 Task: Create a due date automation trigger when advanced on, on the monday before a card is due add fields with custom field "Resume" cleared at 11:00 AM.
Action: Mouse moved to (1141, 335)
Screenshot: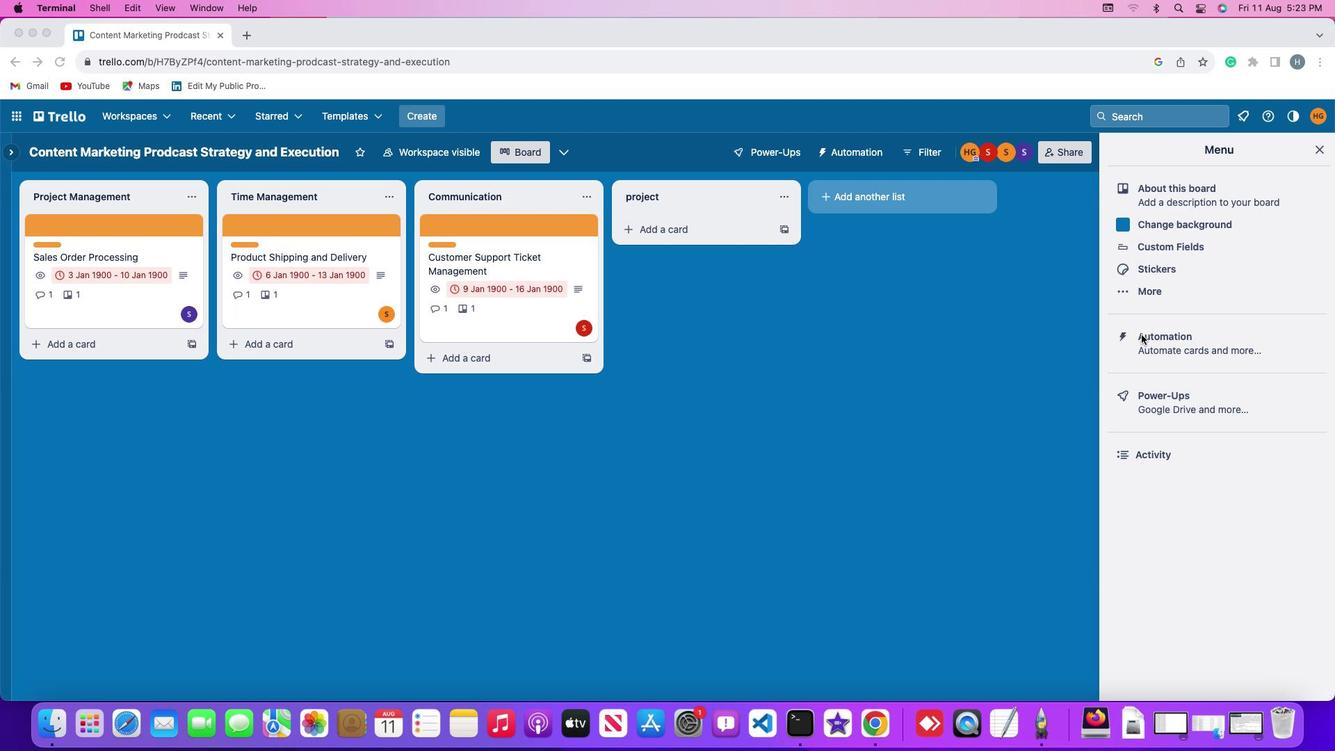 
Action: Mouse pressed left at (1141, 335)
Screenshot: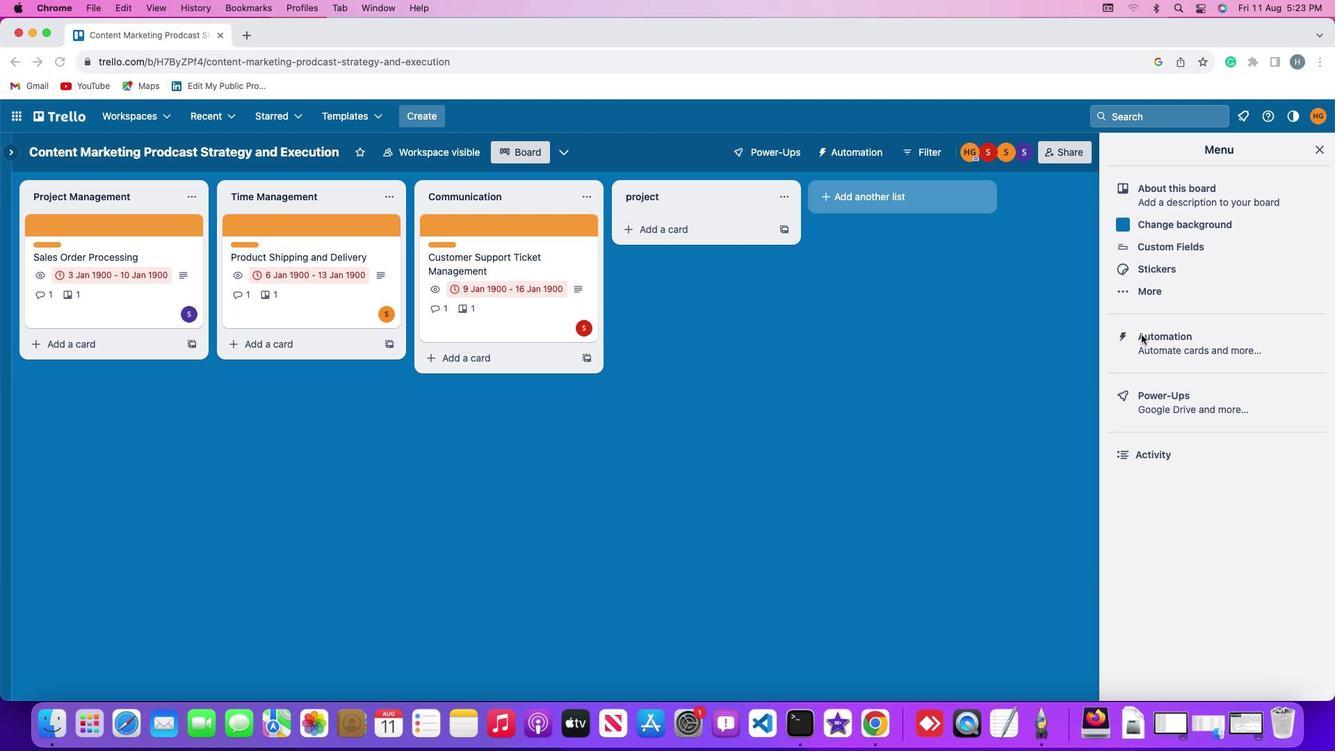 
Action: Mouse pressed left at (1141, 335)
Screenshot: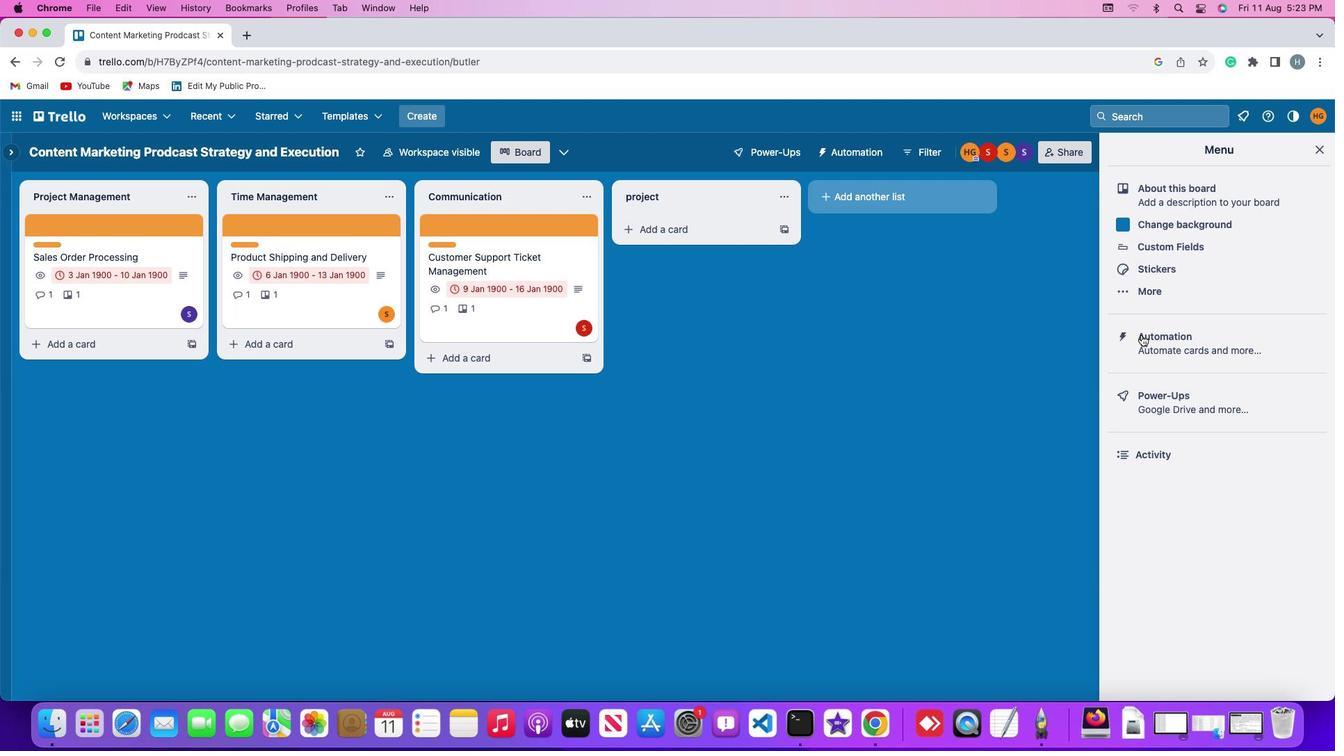 
Action: Mouse moved to (61, 334)
Screenshot: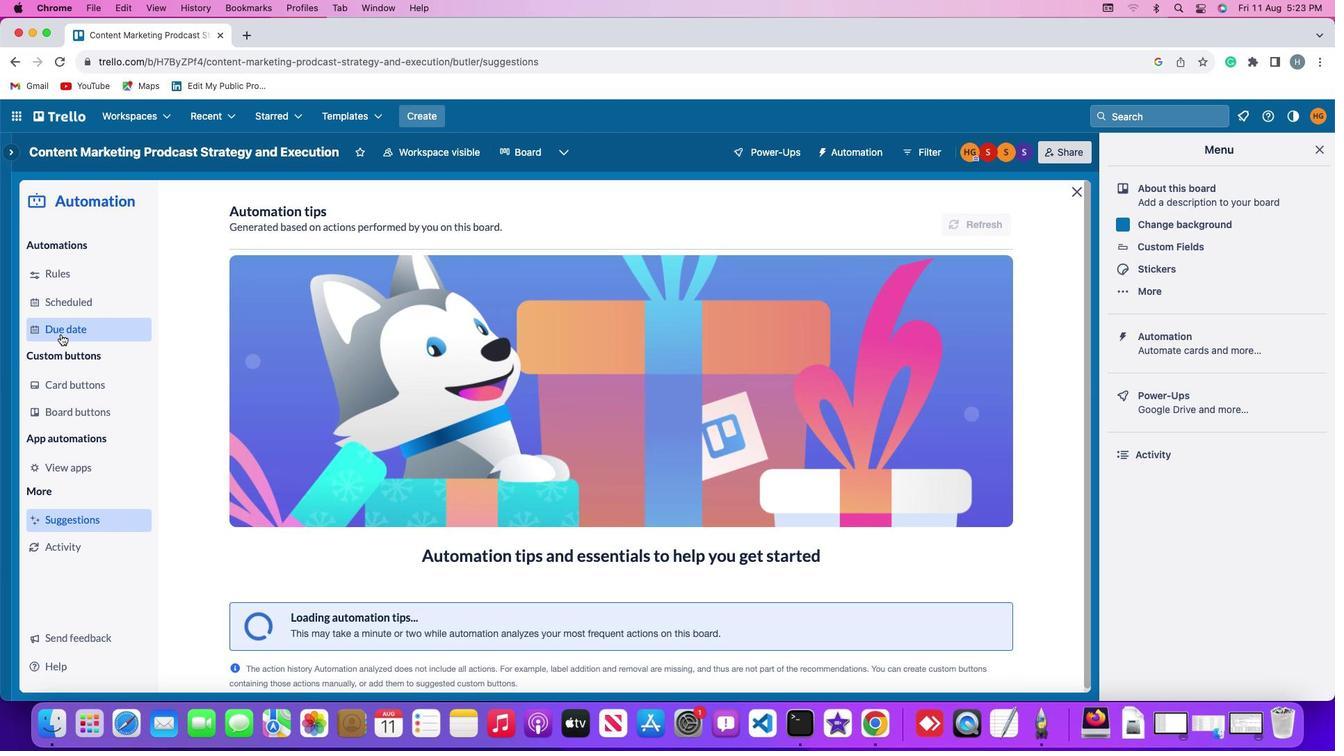 
Action: Mouse pressed left at (61, 334)
Screenshot: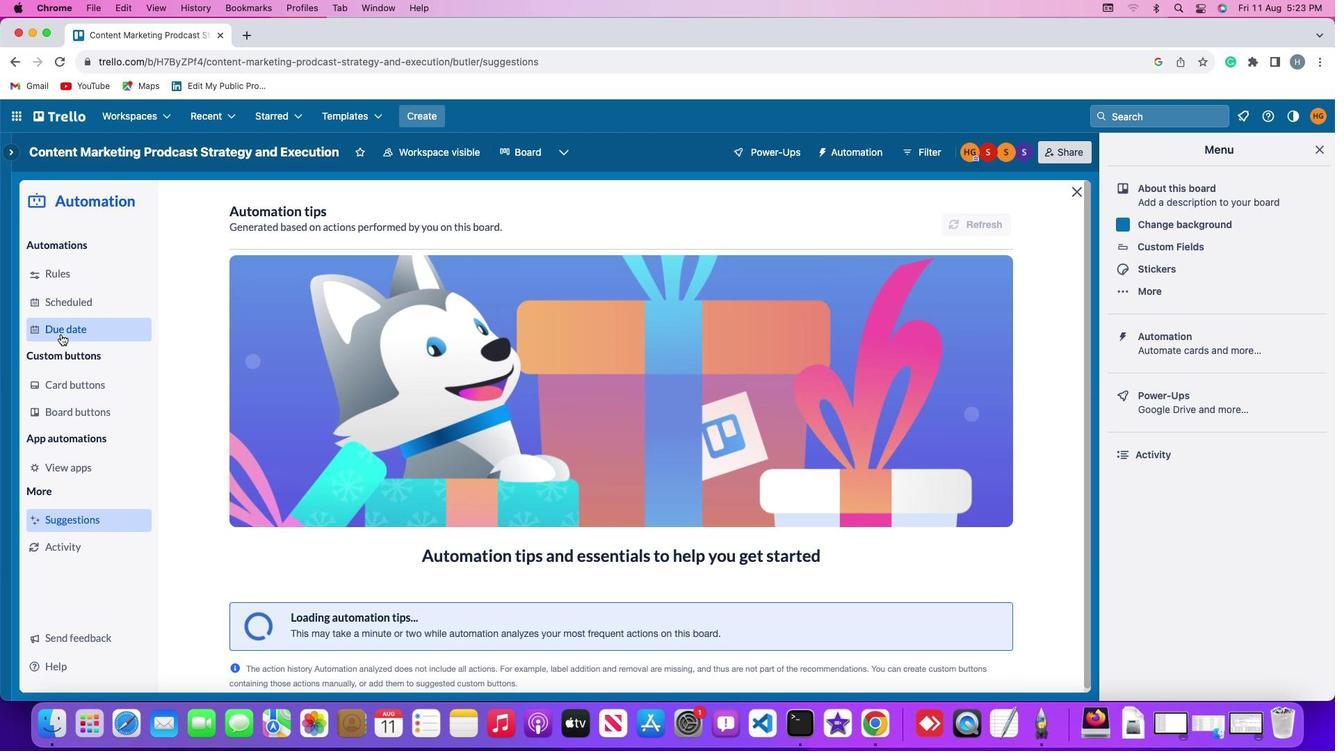 
Action: Mouse moved to (958, 212)
Screenshot: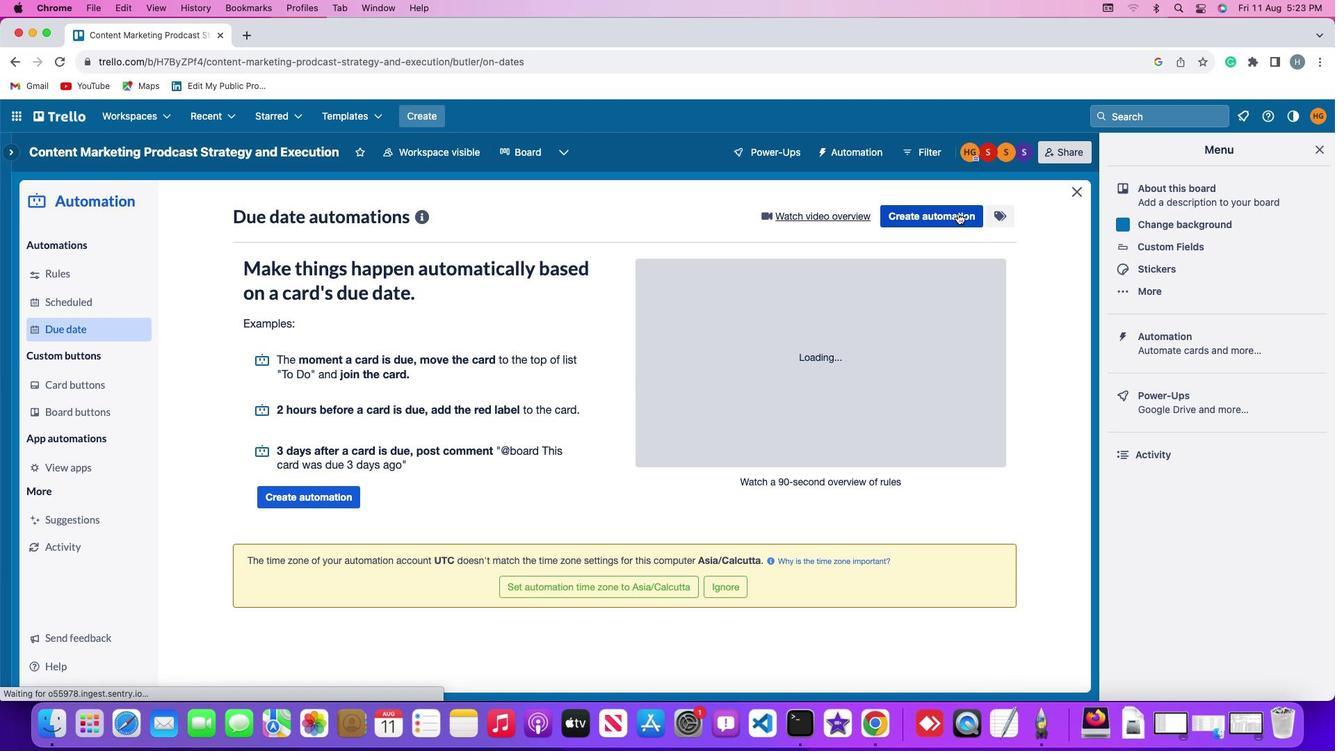 
Action: Mouse pressed left at (958, 212)
Screenshot: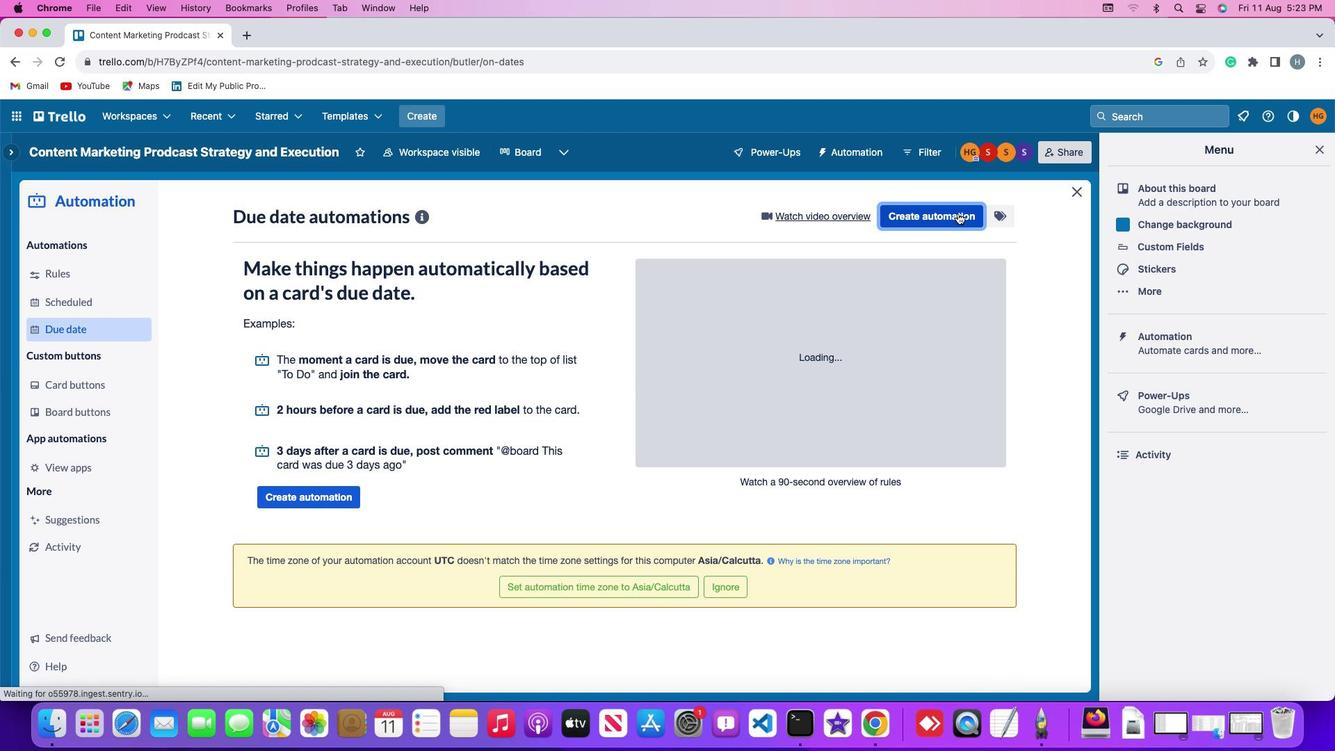 
Action: Mouse moved to (503, 352)
Screenshot: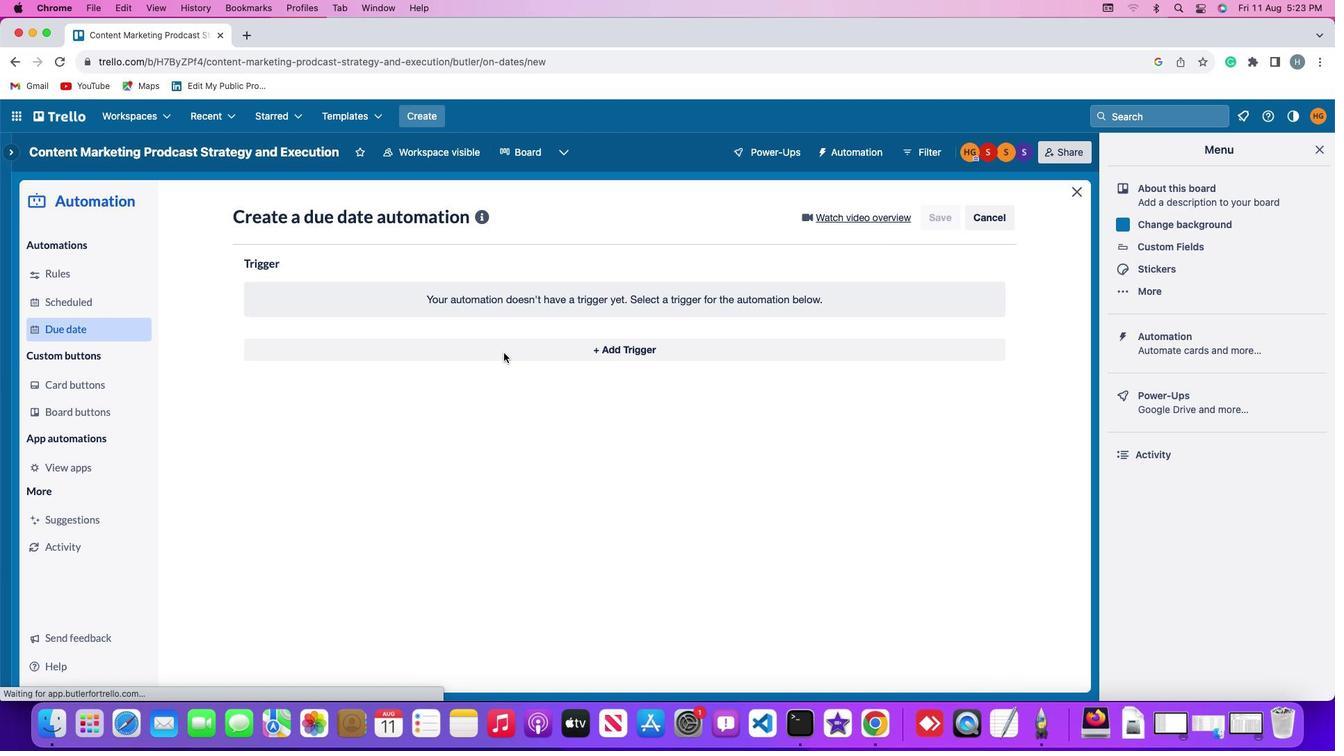 
Action: Mouse pressed left at (503, 352)
Screenshot: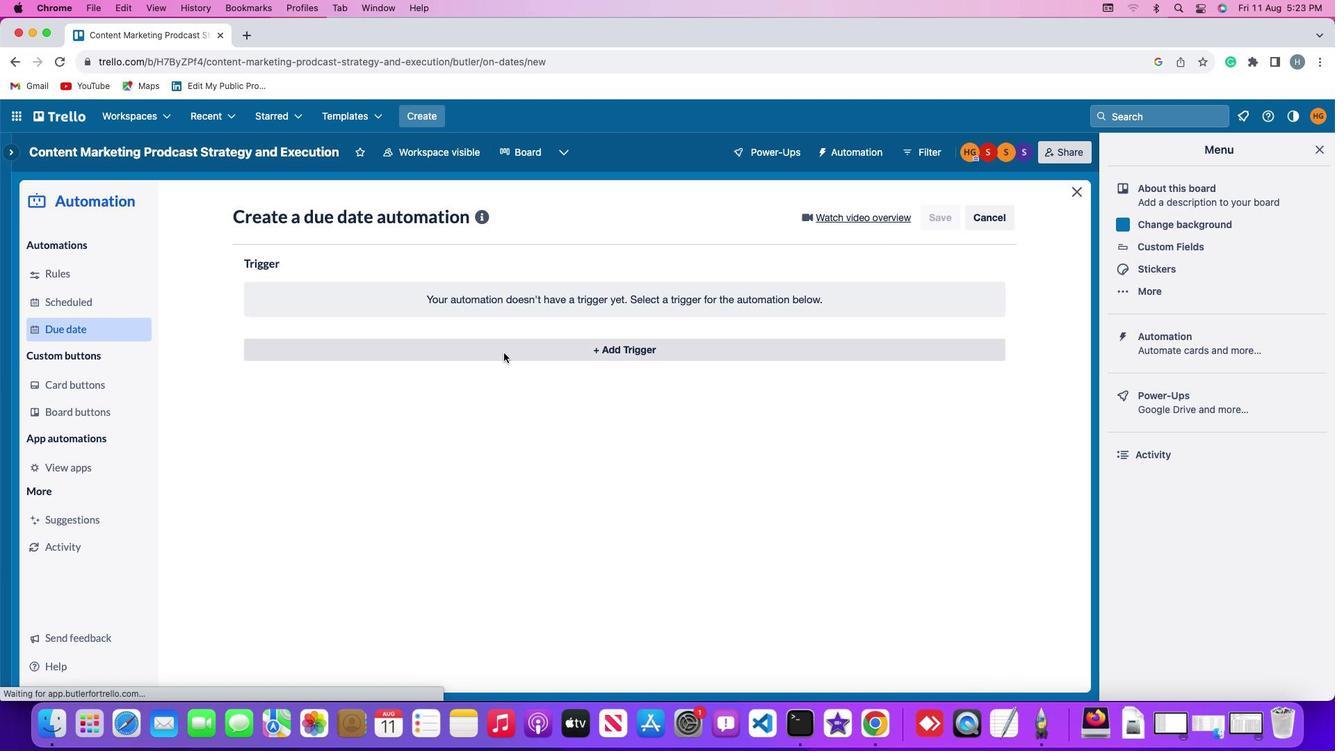 
Action: Mouse moved to (303, 613)
Screenshot: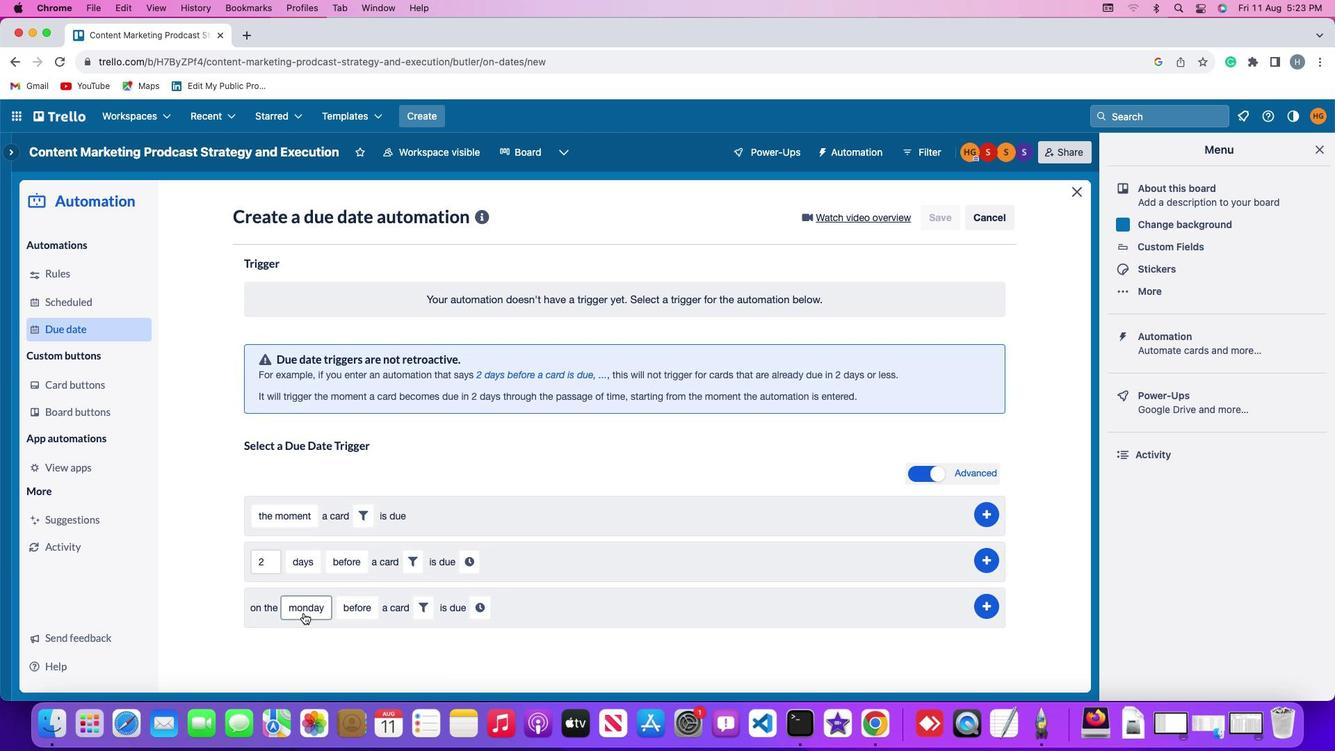 
Action: Mouse pressed left at (303, 613)
Screenshot: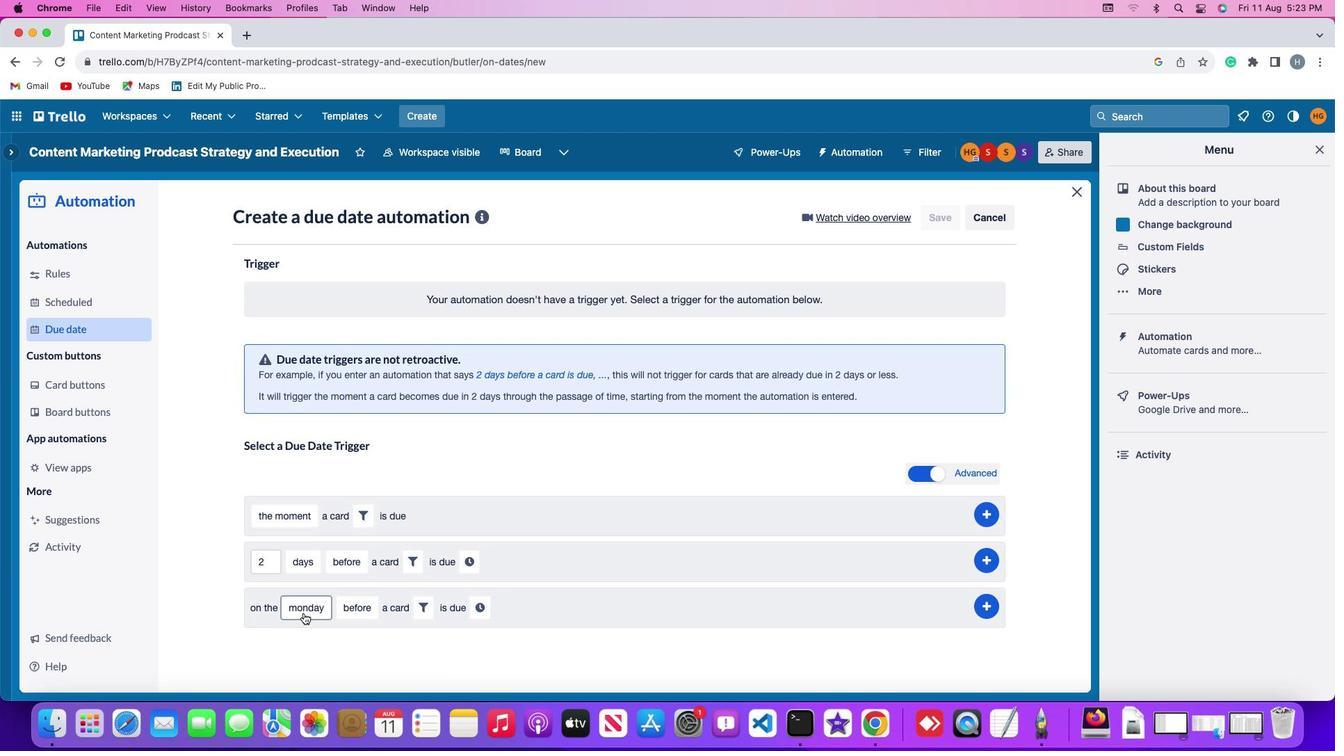 
Action: Mouse moved to (341, 412)
Screenshot: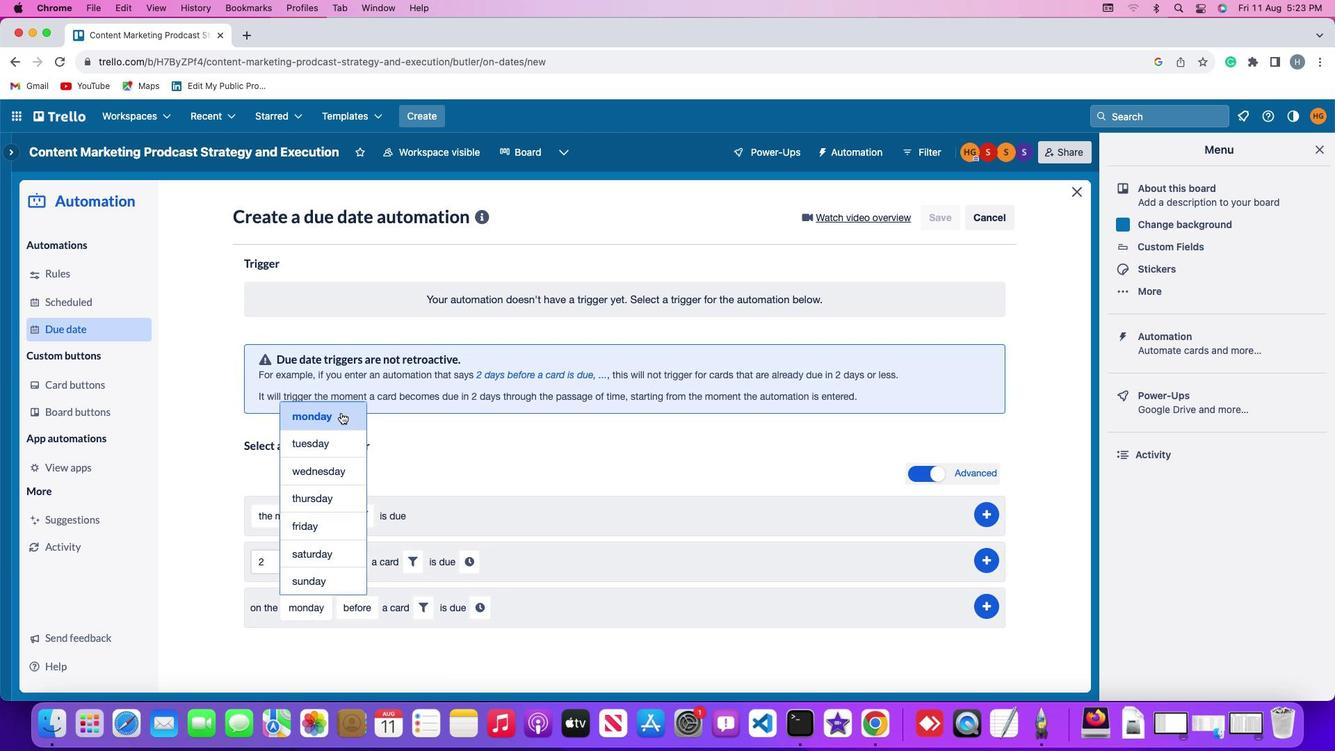 
Action: Mouse pressed left at (341, 412)
Screenshot: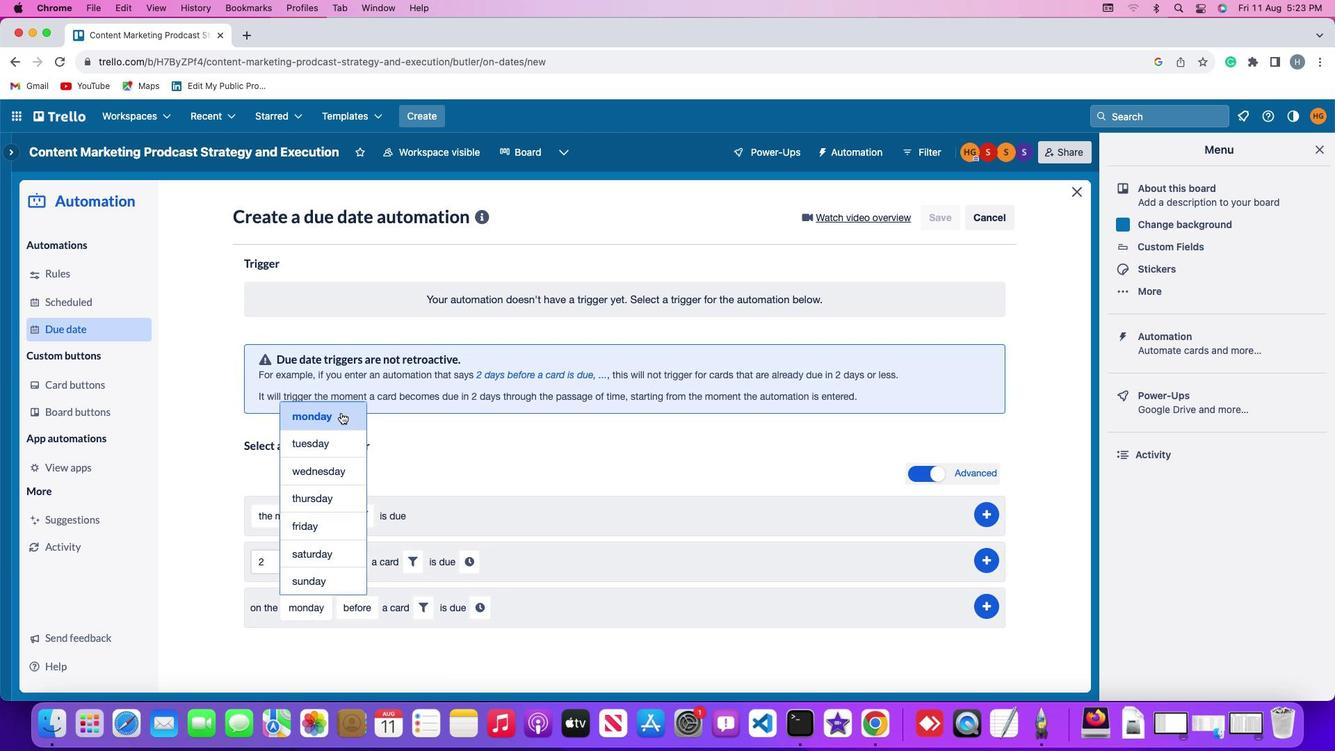 
Action: Mouse moved to (356, 607)
Screenshot: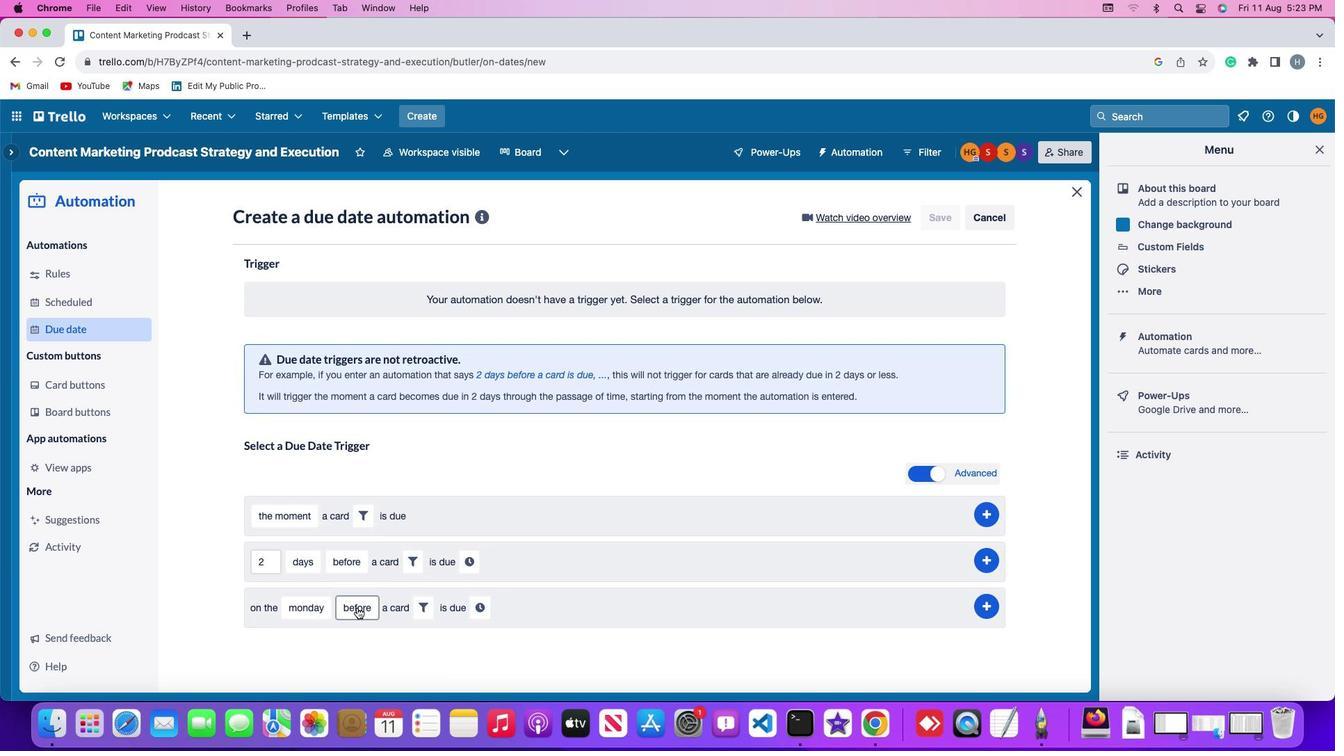 
Action: Mouse pressed left at (356, 607)
Screenshot: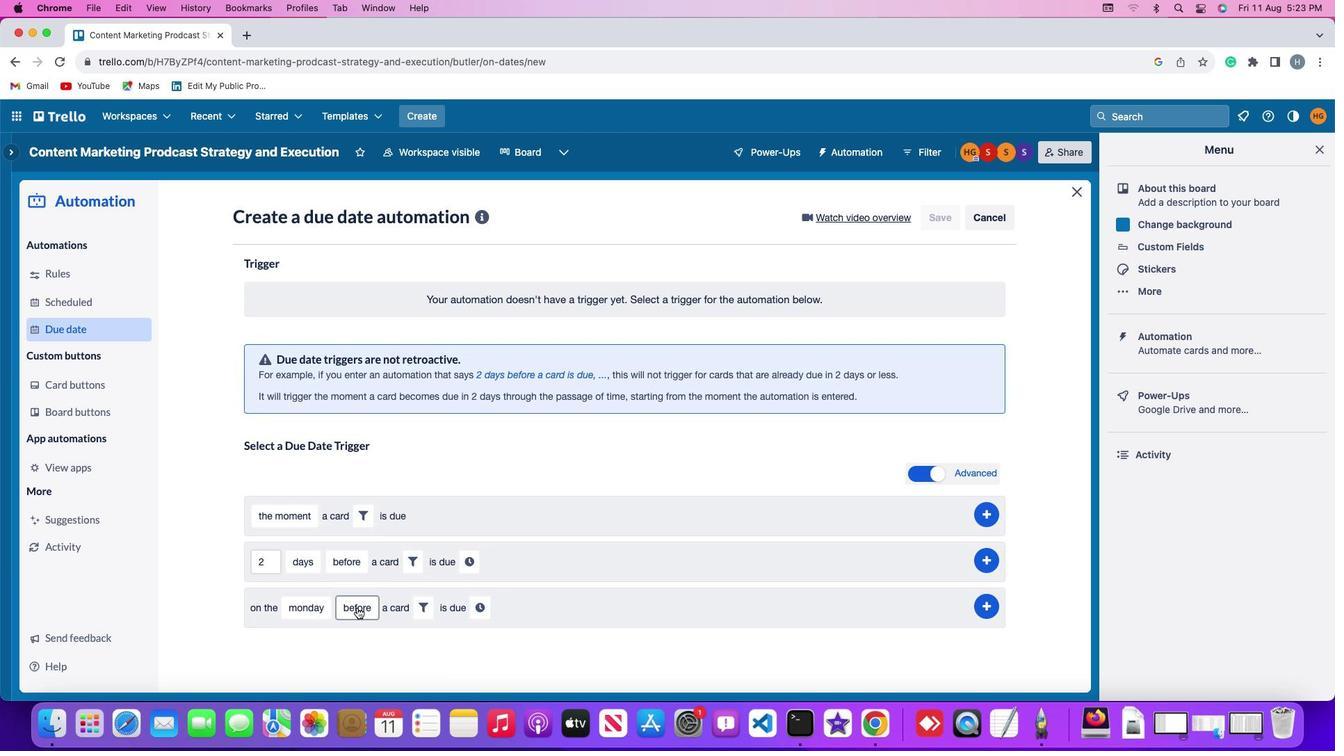
Action: Mouse moved to (374, 490)
Screenshot: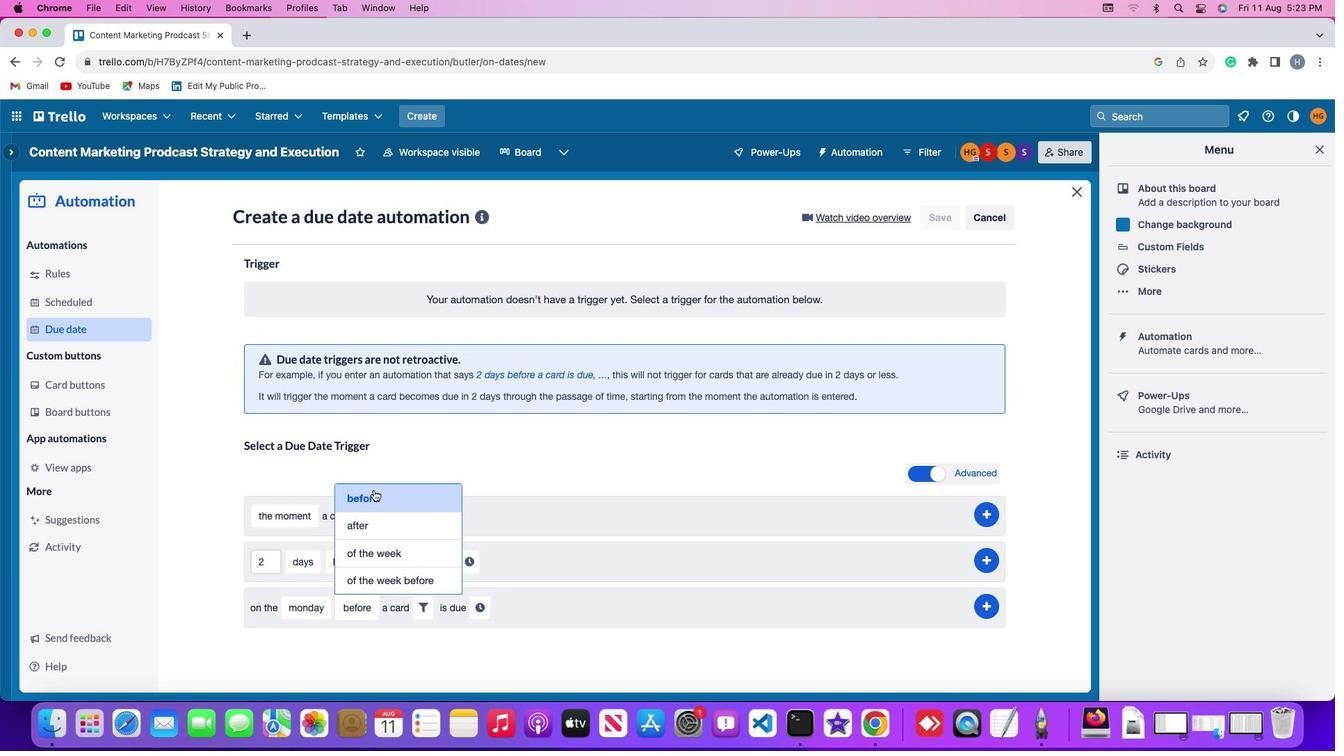 
Action: Mouse pressed left at (374, 490)
Screenshot: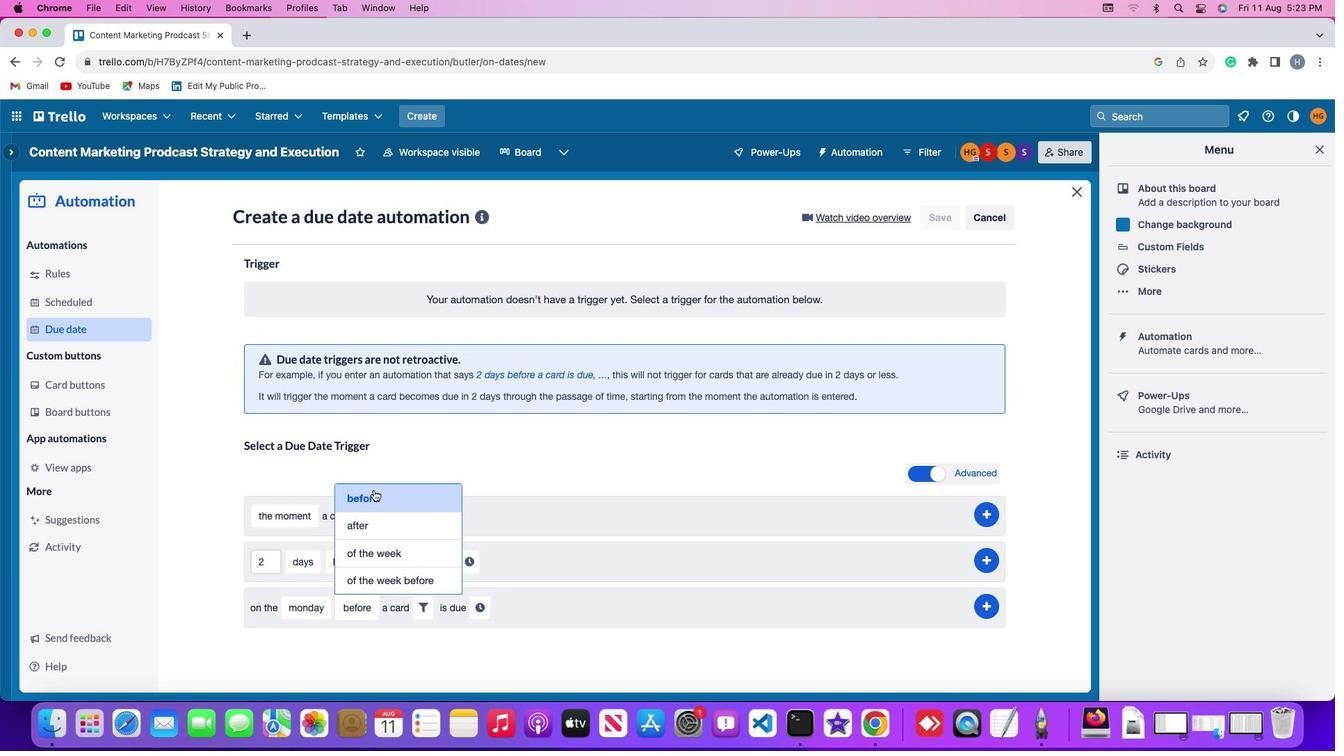 
Action: Mouse moved to (417, 602)
Screenshot: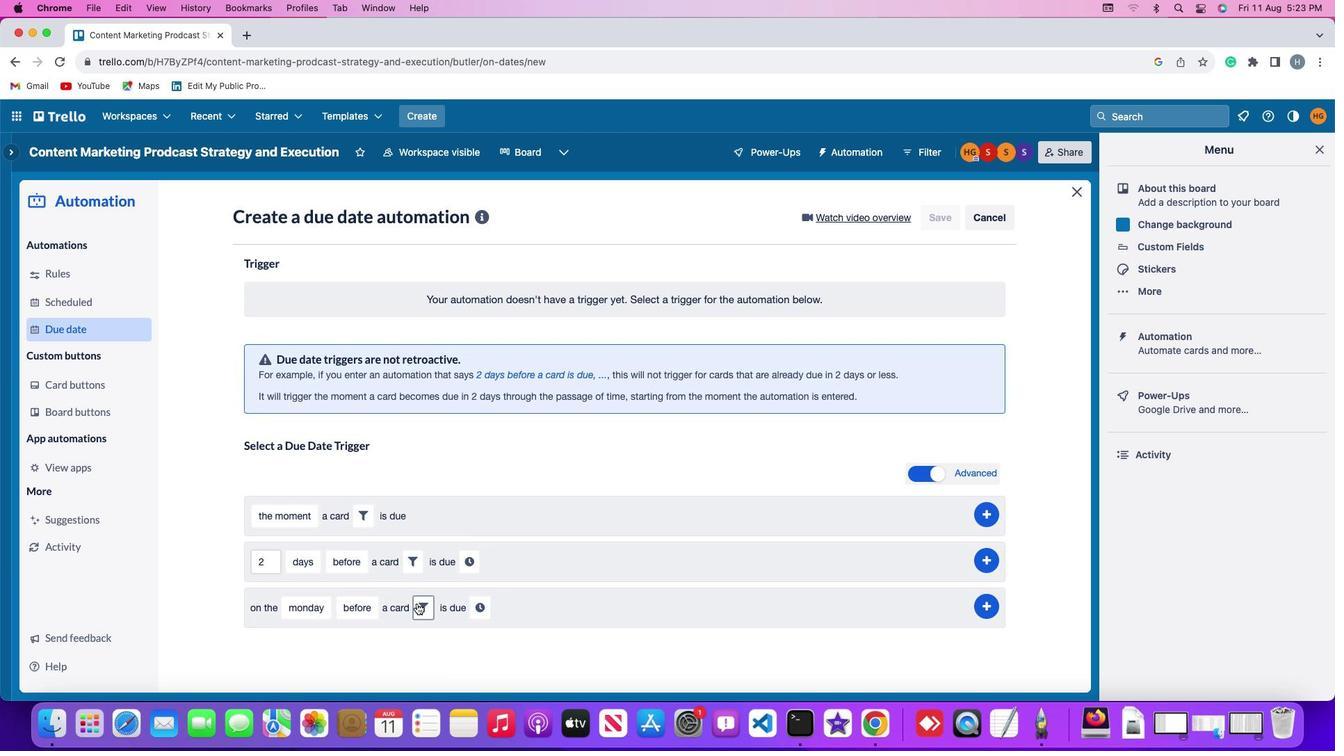 
Action: Mouse pressed left at (417, 602)
Screenshot: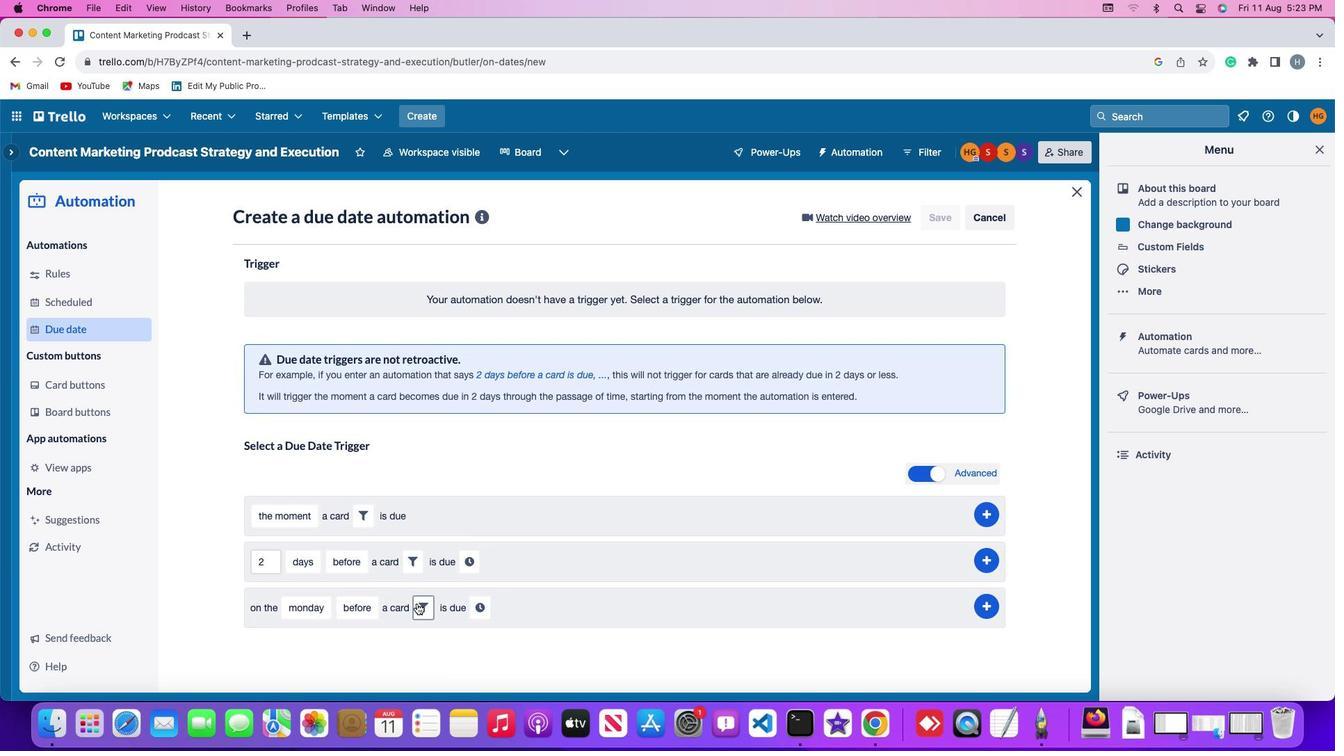 
Action: Mouse moved to (652, 651)
Screenshot: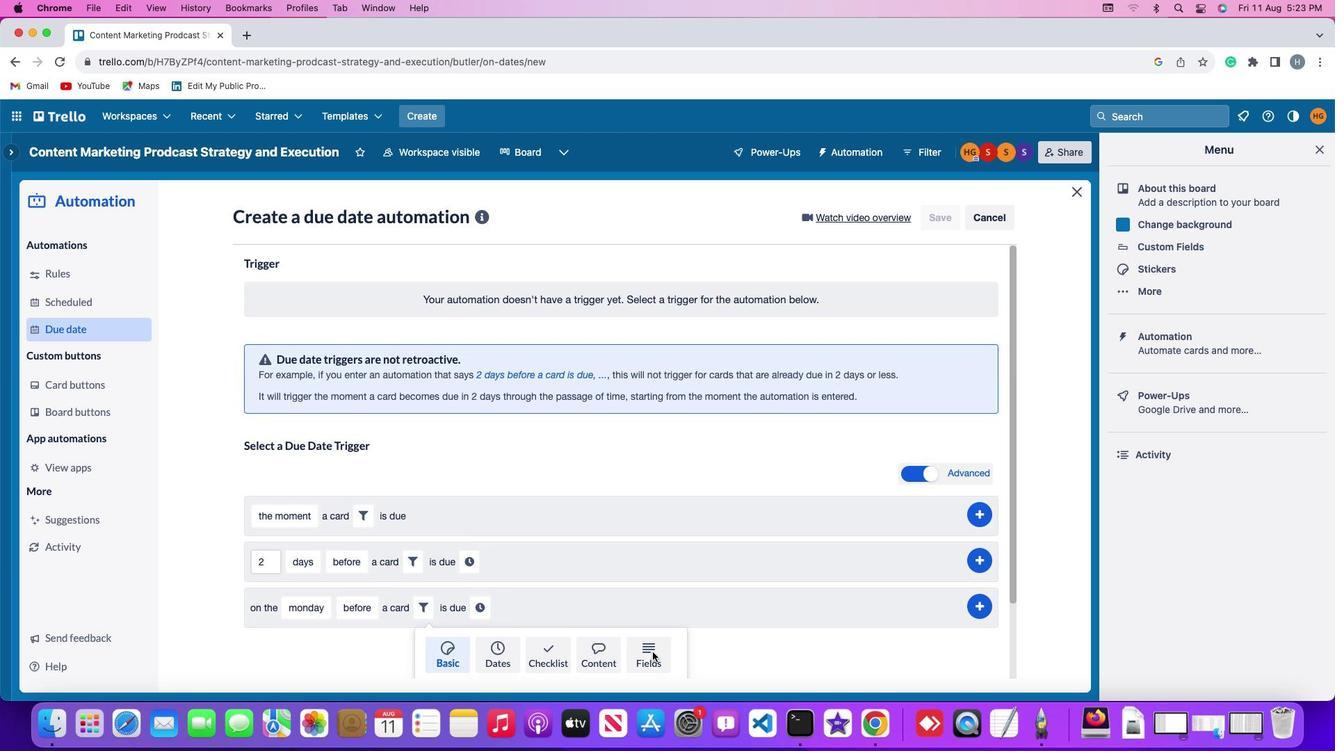 
Action: Mouse pressed left at (652, 651)
Screenshot: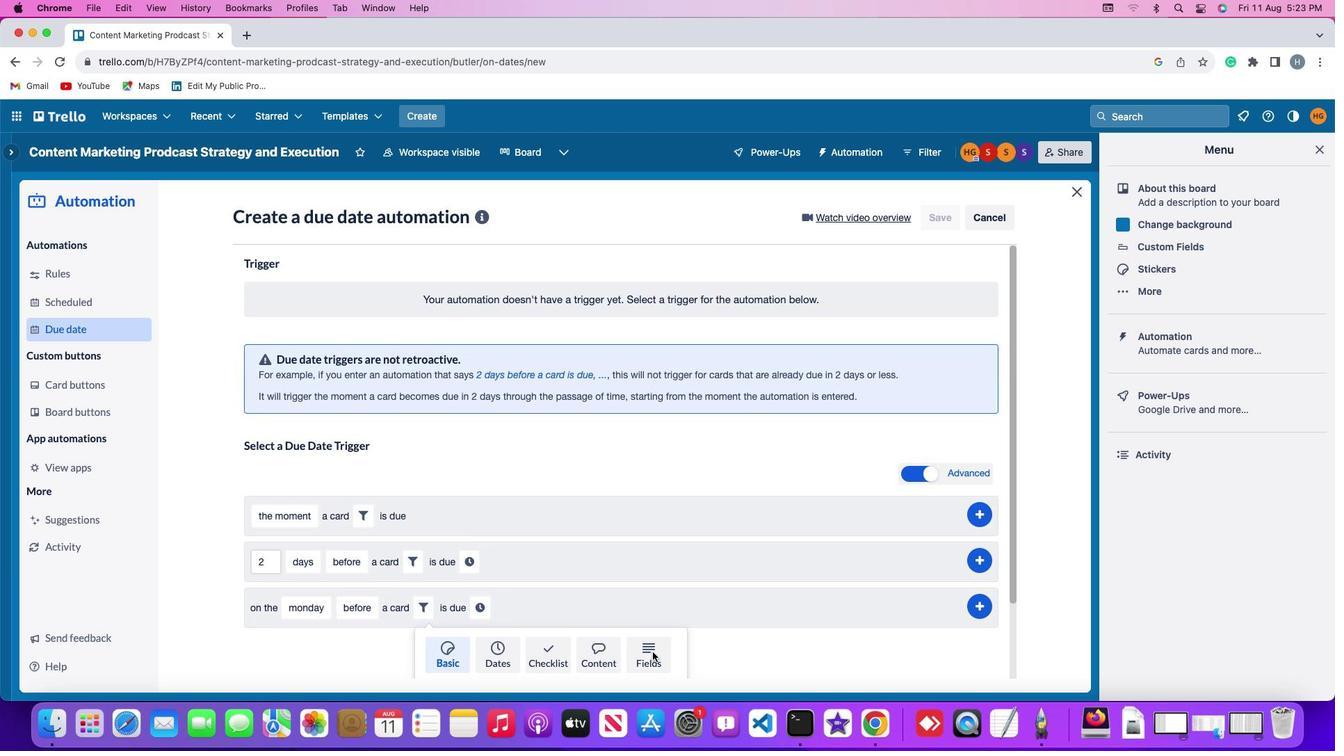 
Action: Mouse moved to (324, 639)
Screenshot: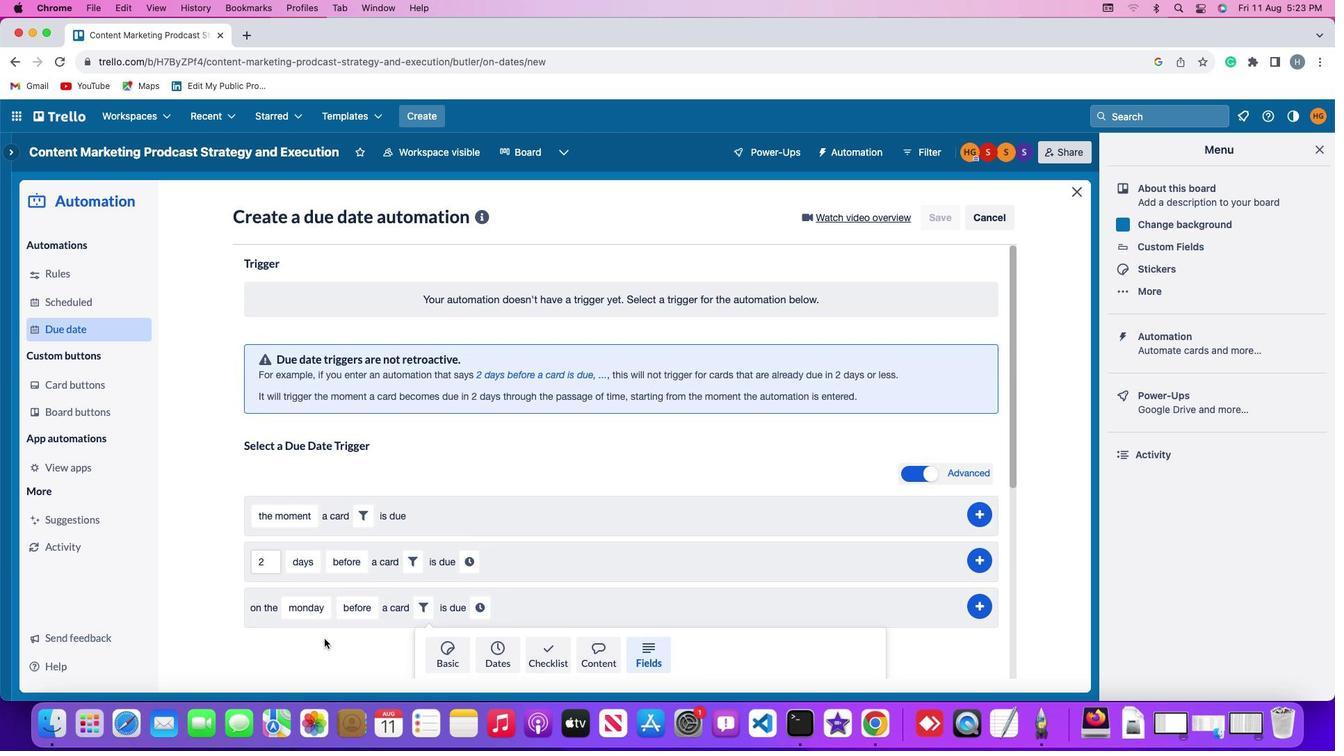 
Action: Mouse scrolled (324, 639) with delta (0, 0)
Screenshot: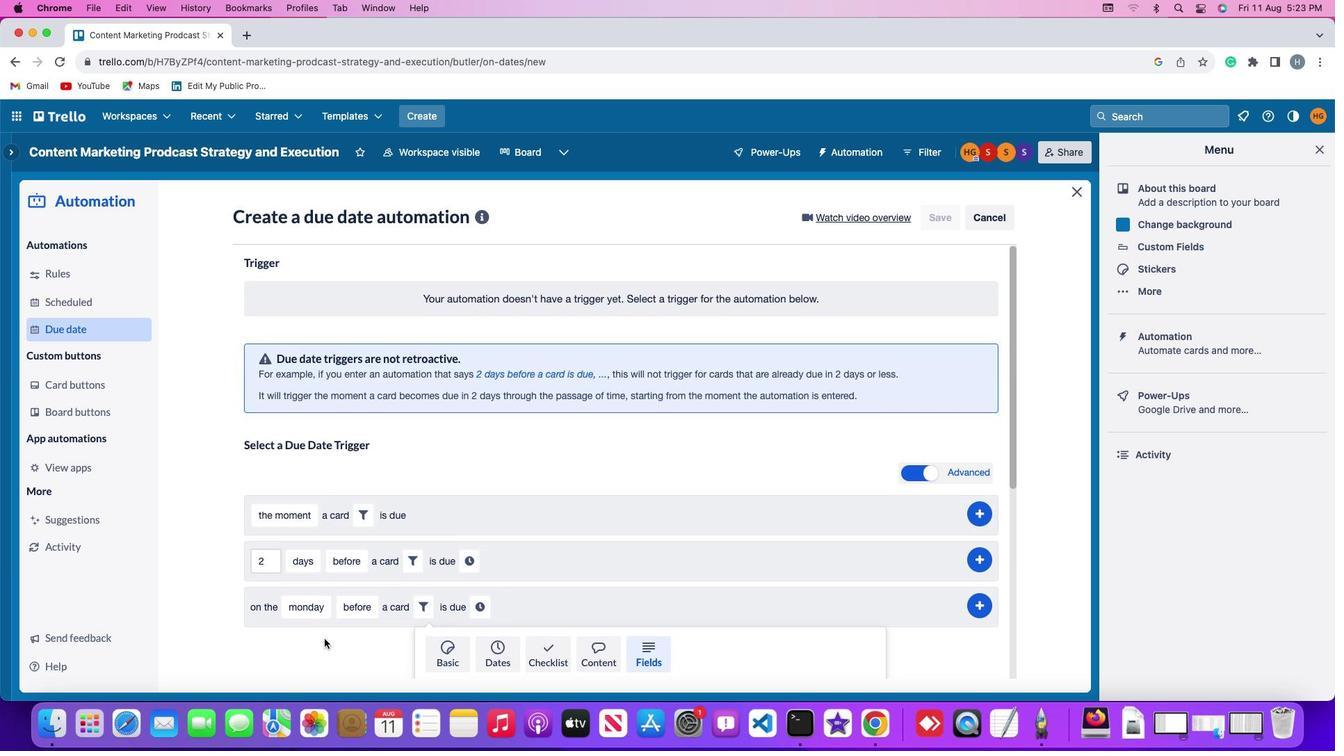 
Action: Mouse scrolled (324, 639) with delta (0, 0)
Screenshot: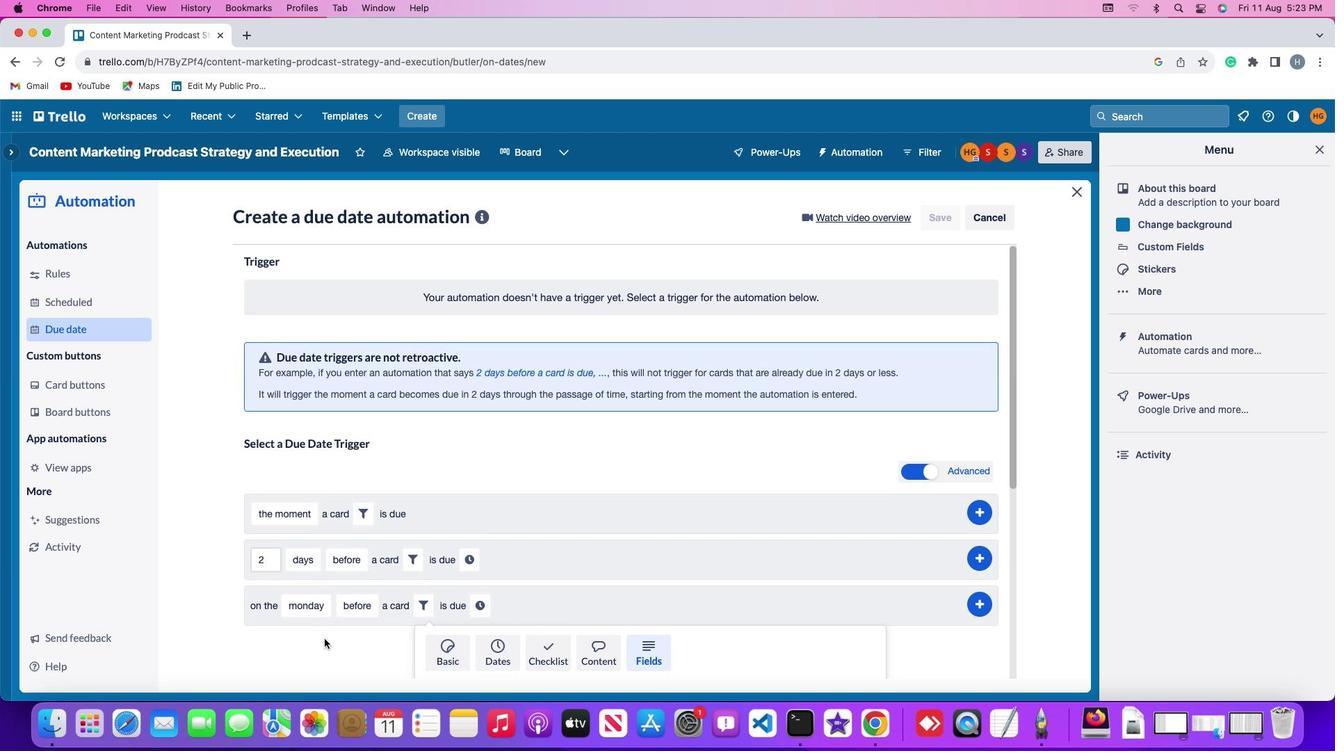 
Action: Mouse scrolled (324, 639) with delta (0, -2)
Screenshot: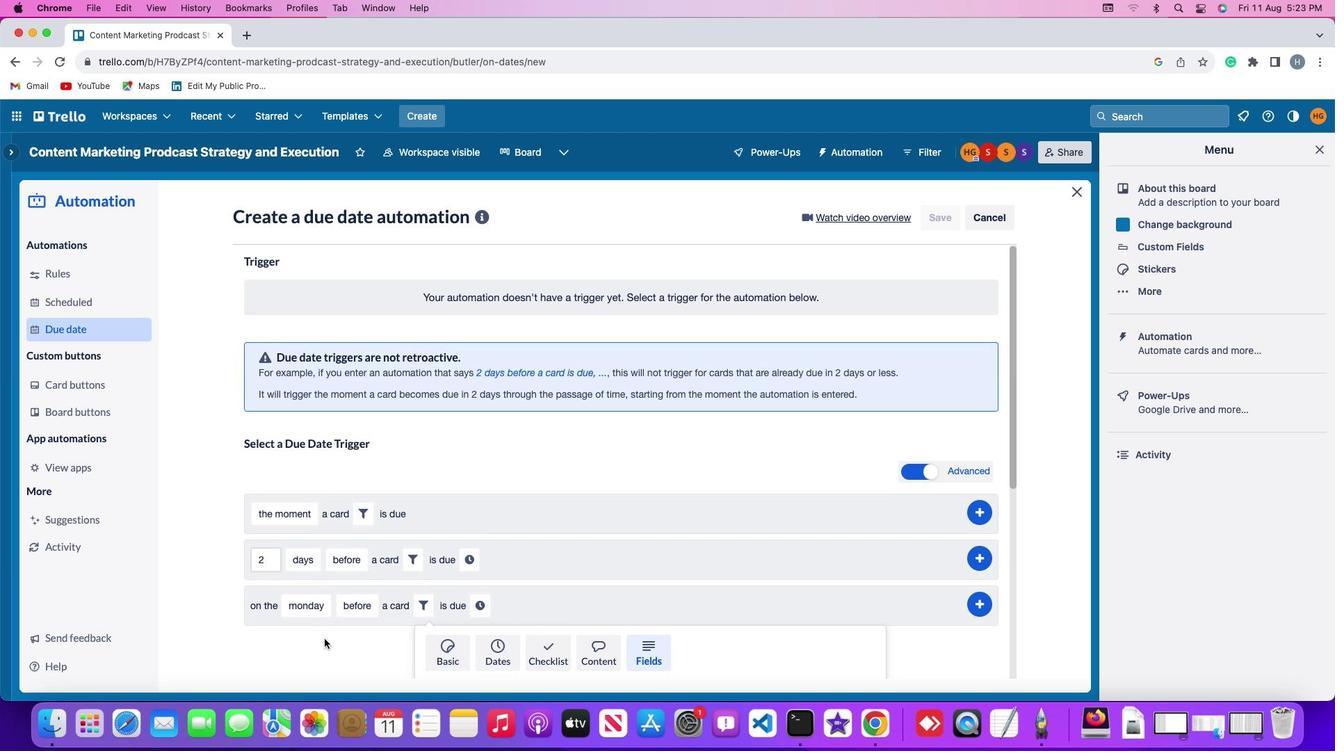 
Action: Mouse scrolled (324, 639) with delta (0, -2)
Screenshot: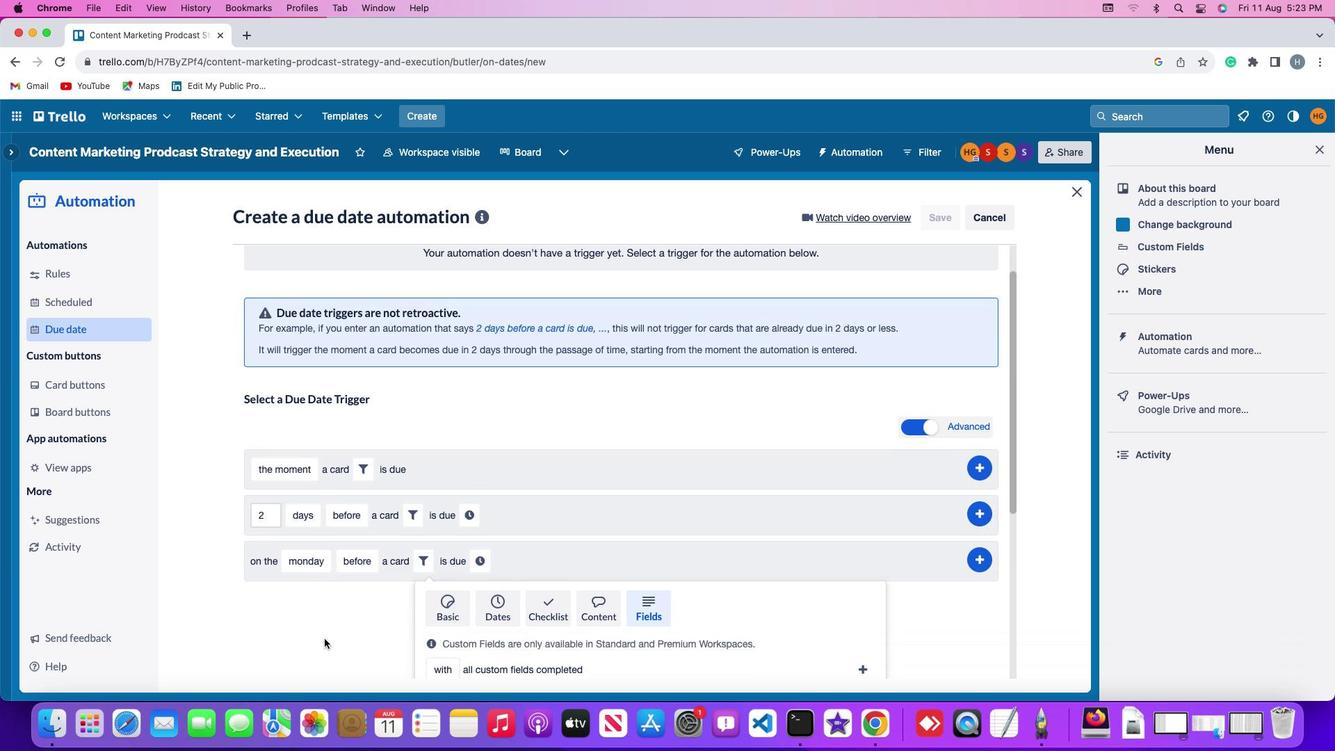 
Action: Mouse moved to (325, 638)
Screenshot: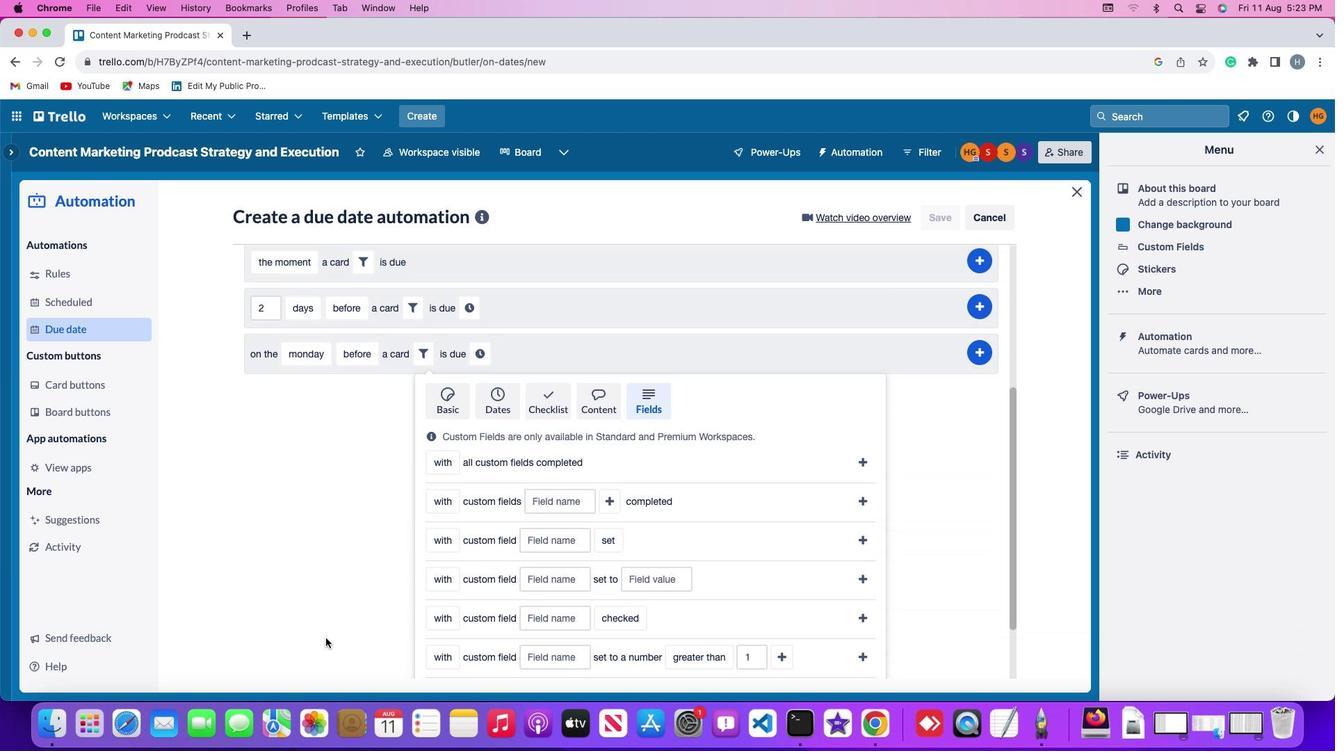 
Action: Mouse scrolled (325, 638) with delta (0, 0)
Screenshot: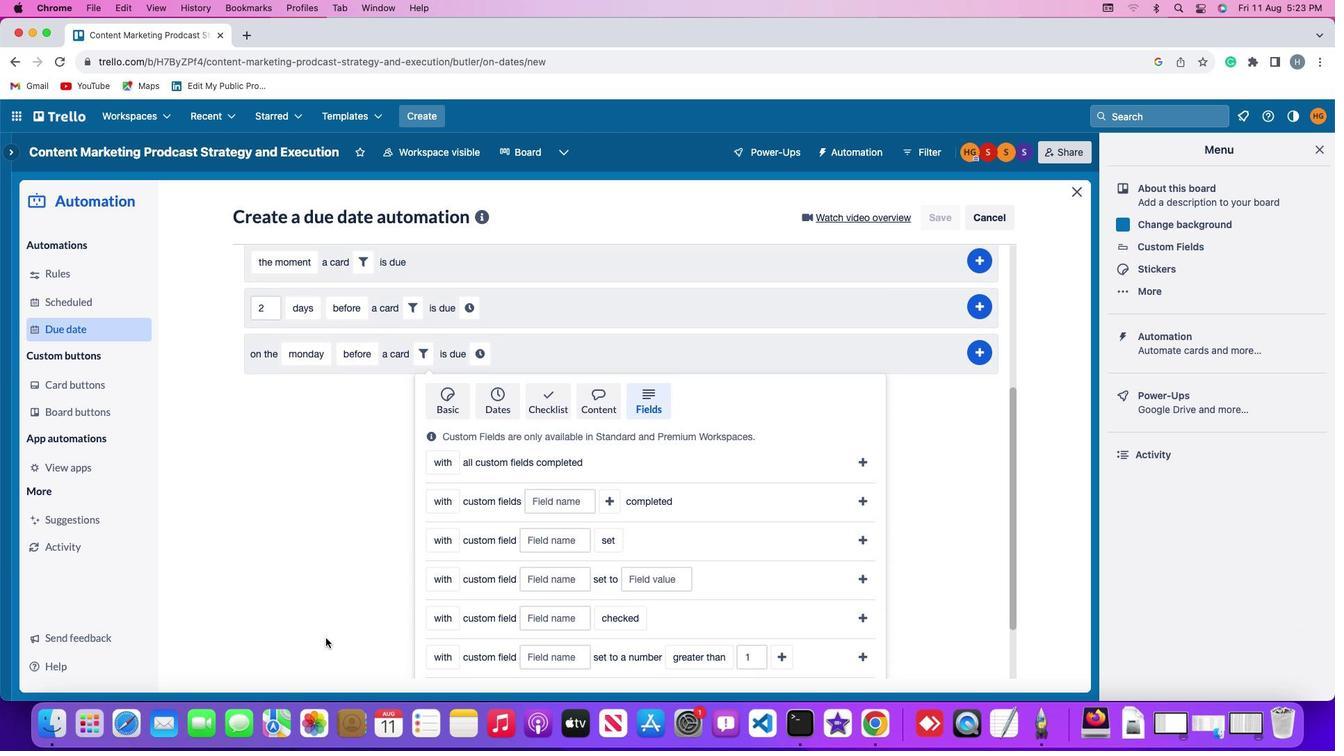 
Action: Mouse scrolled (325, 638) with delta (0, 0)
Screenshot: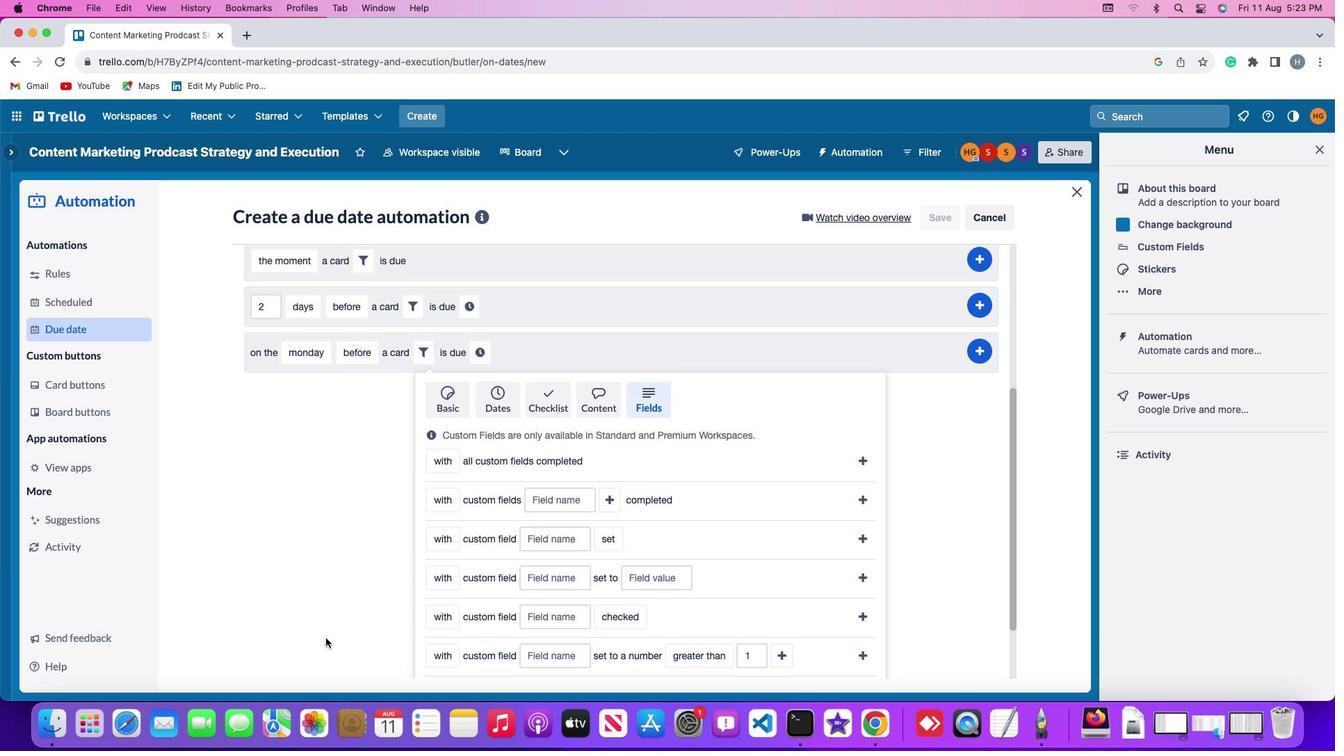 
Action: Mouse moved to (443, 512)
Screenshot: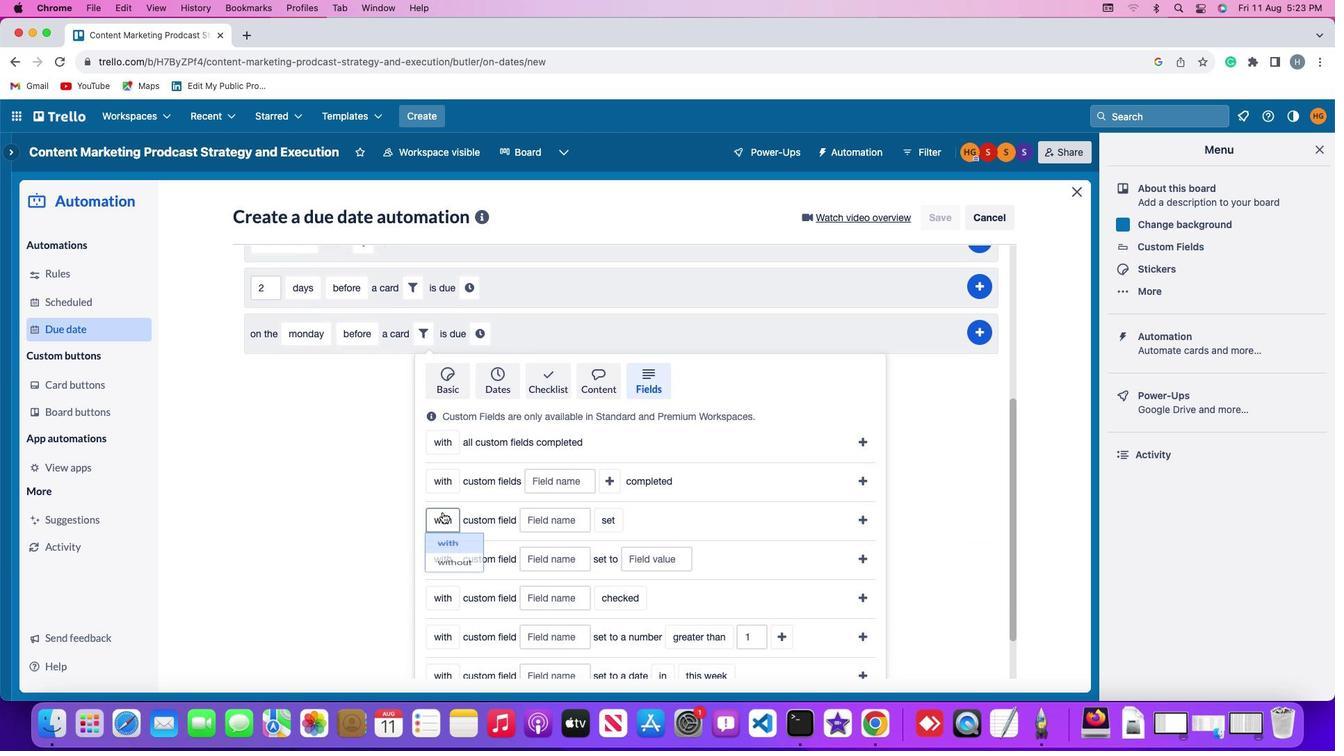 
Action: Mouse pressed left at (443, 512)
Screenshot: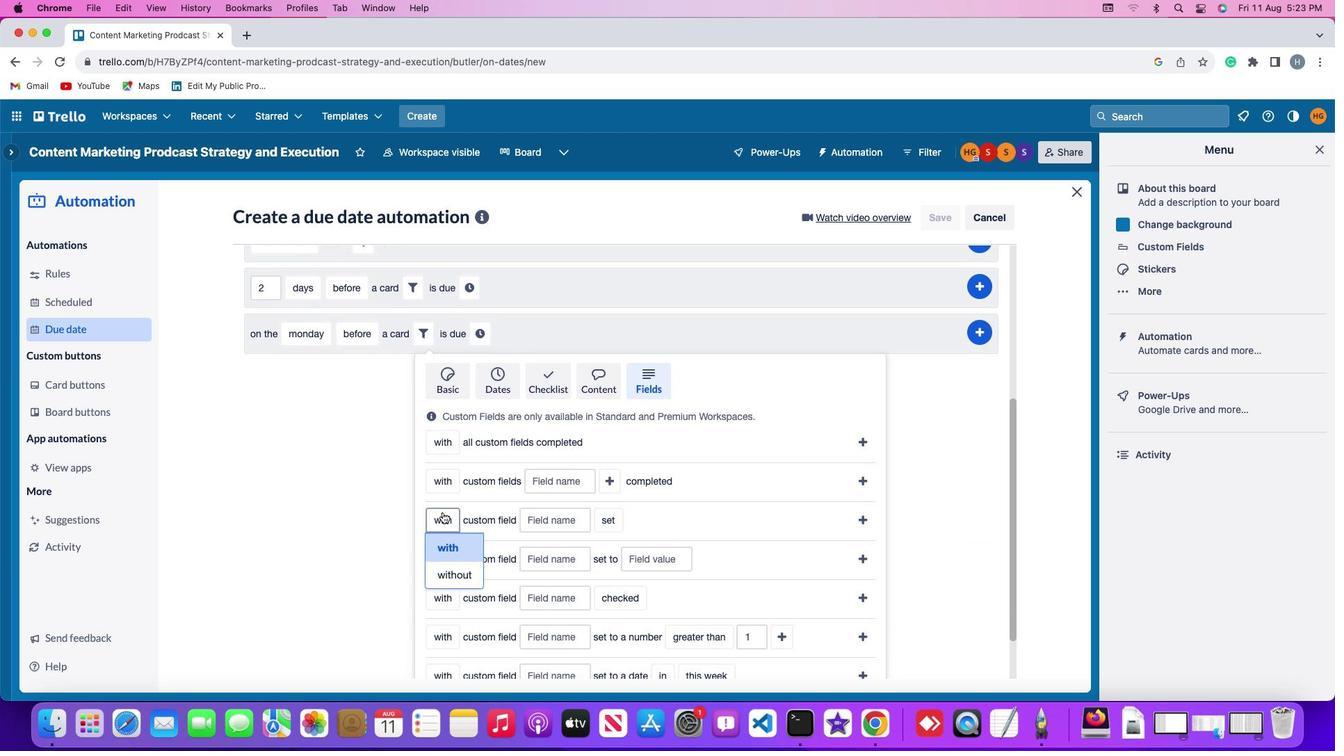 
Action: Mouse moved to (452, 550)
Screenshot: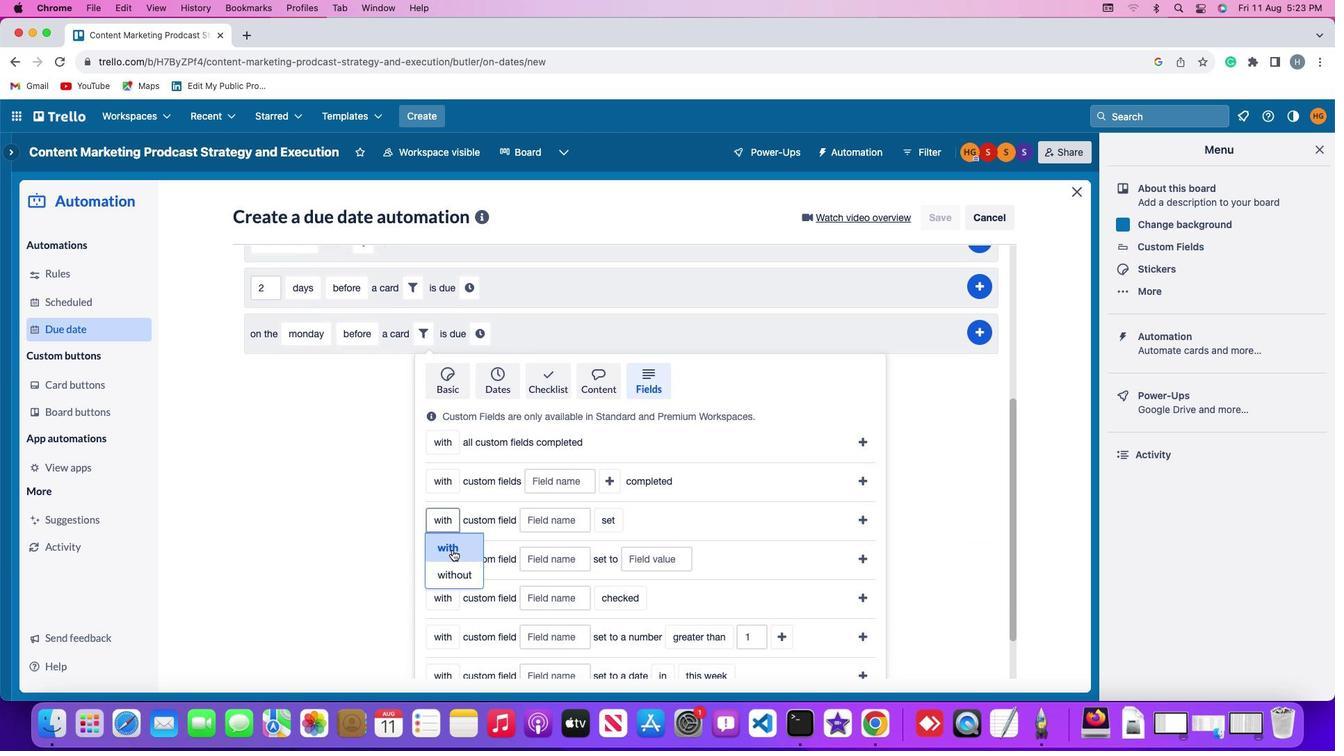 
Action: Mouse pressed left at (452, 550)
Screenshot: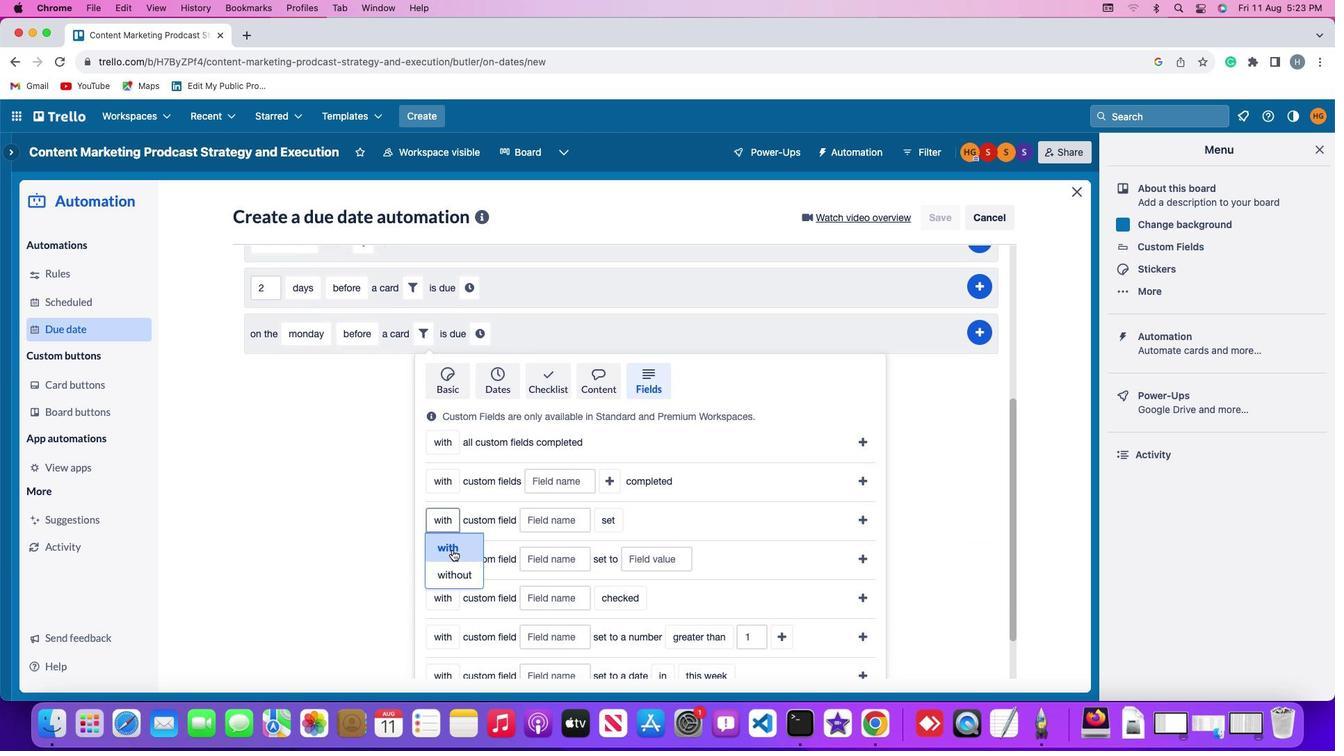 
Action: Mouse moved to (550, 517)
Screenshot: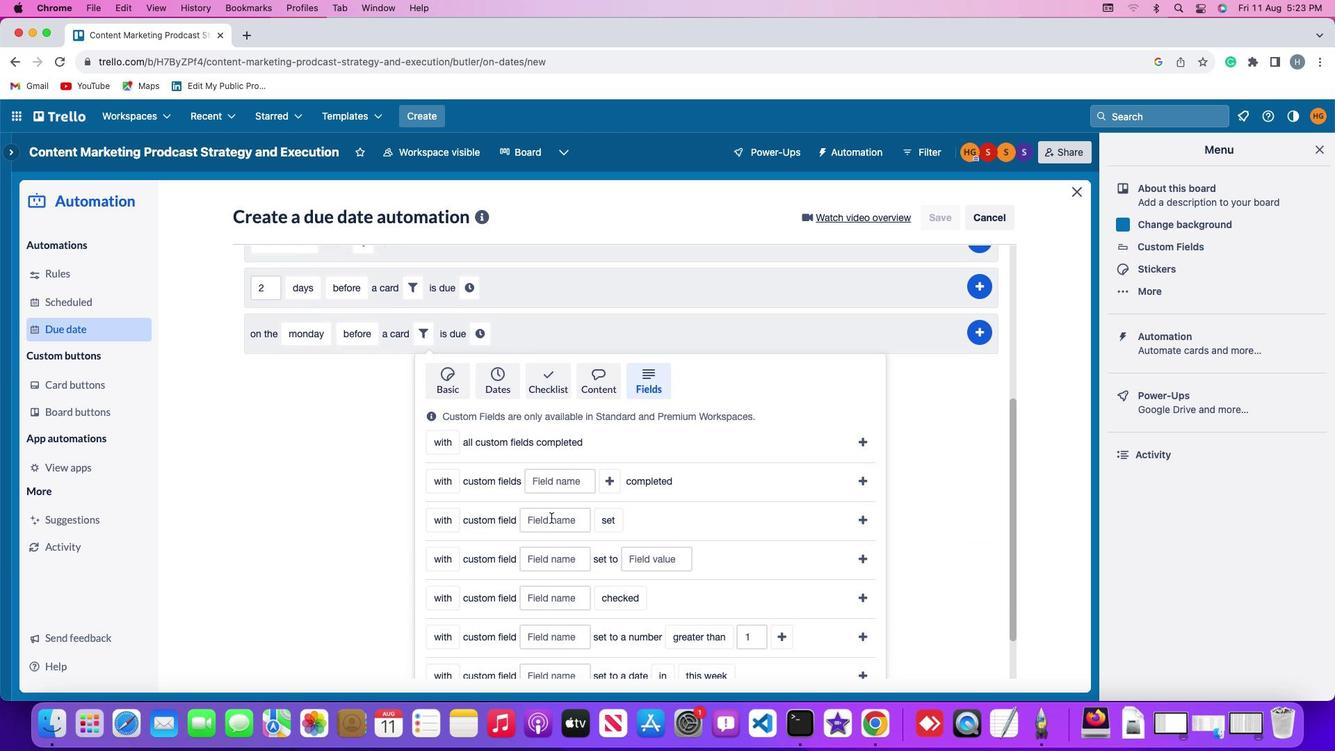 
Action: Mouse pressed left at (550, 517)
Screenshot: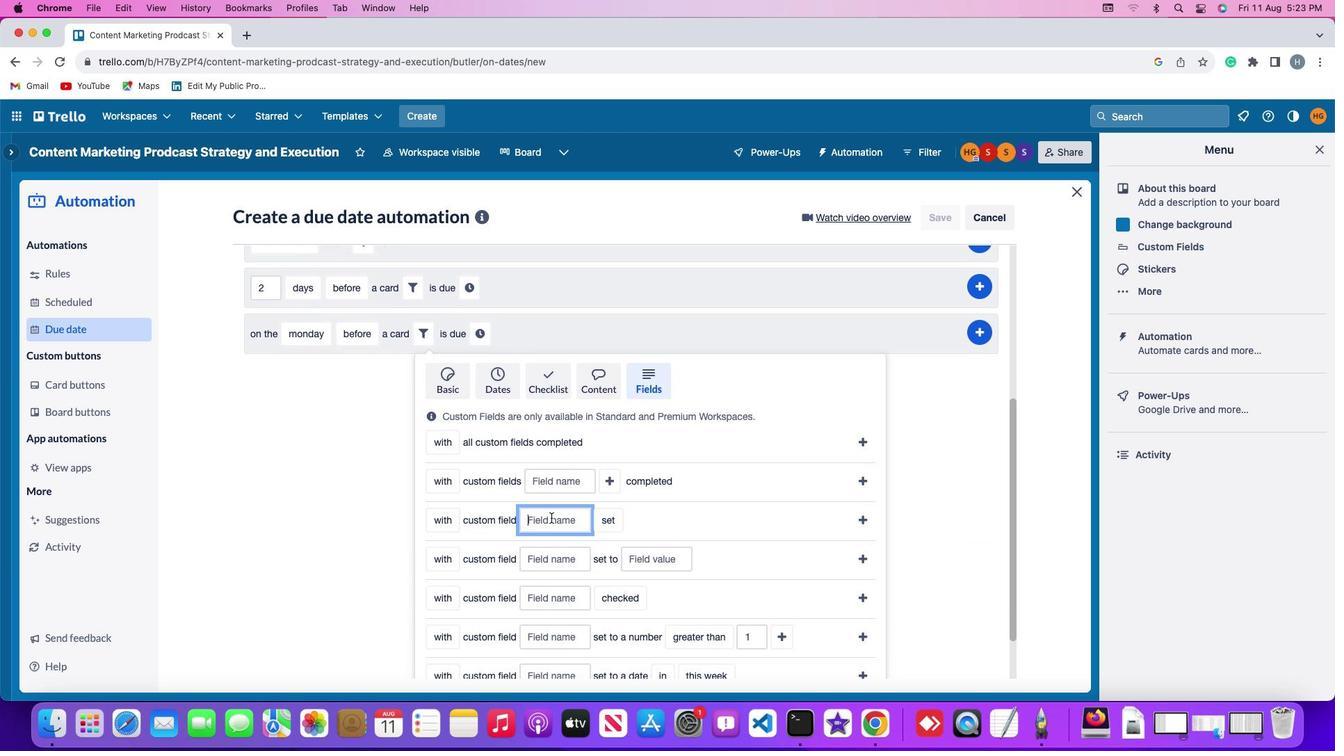 
Action: Mouse moved to (551, 518)
Screenshot: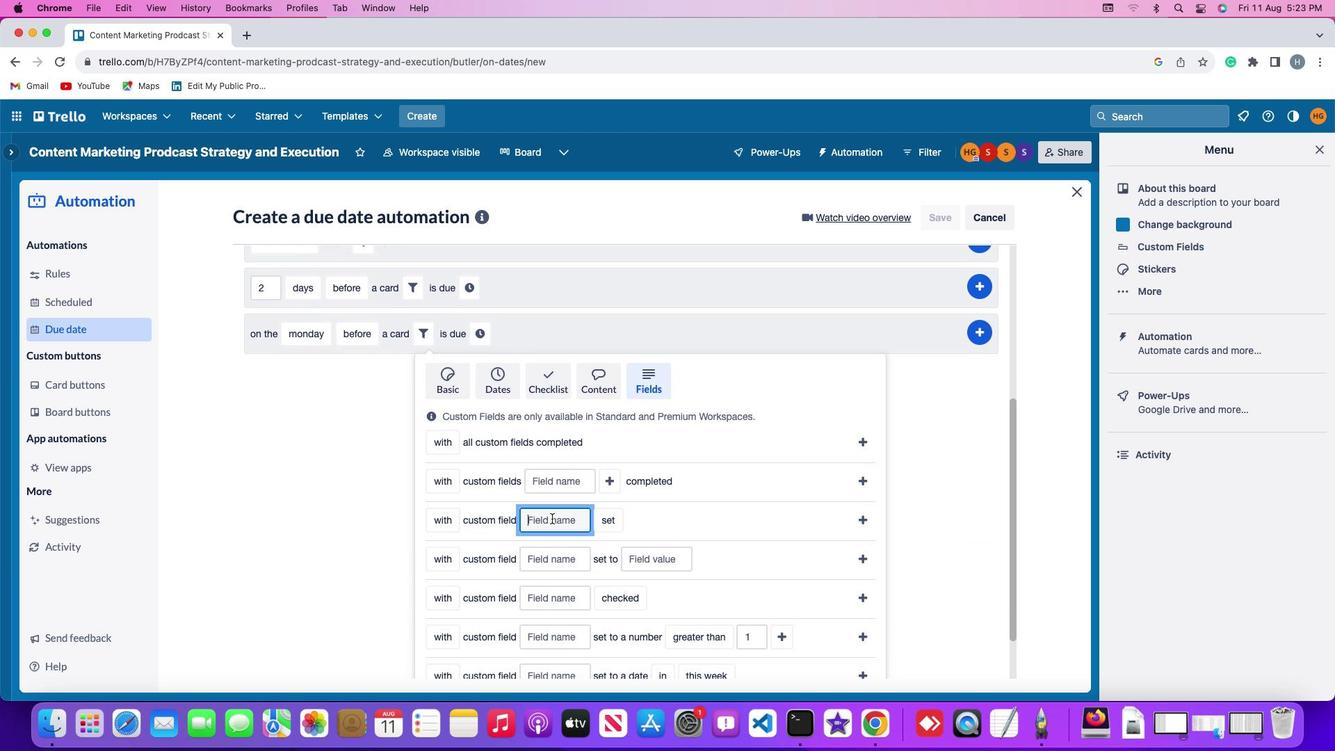 
Action: Key pressed Key.shift'R''e''s''u''m''e'
Screenshot: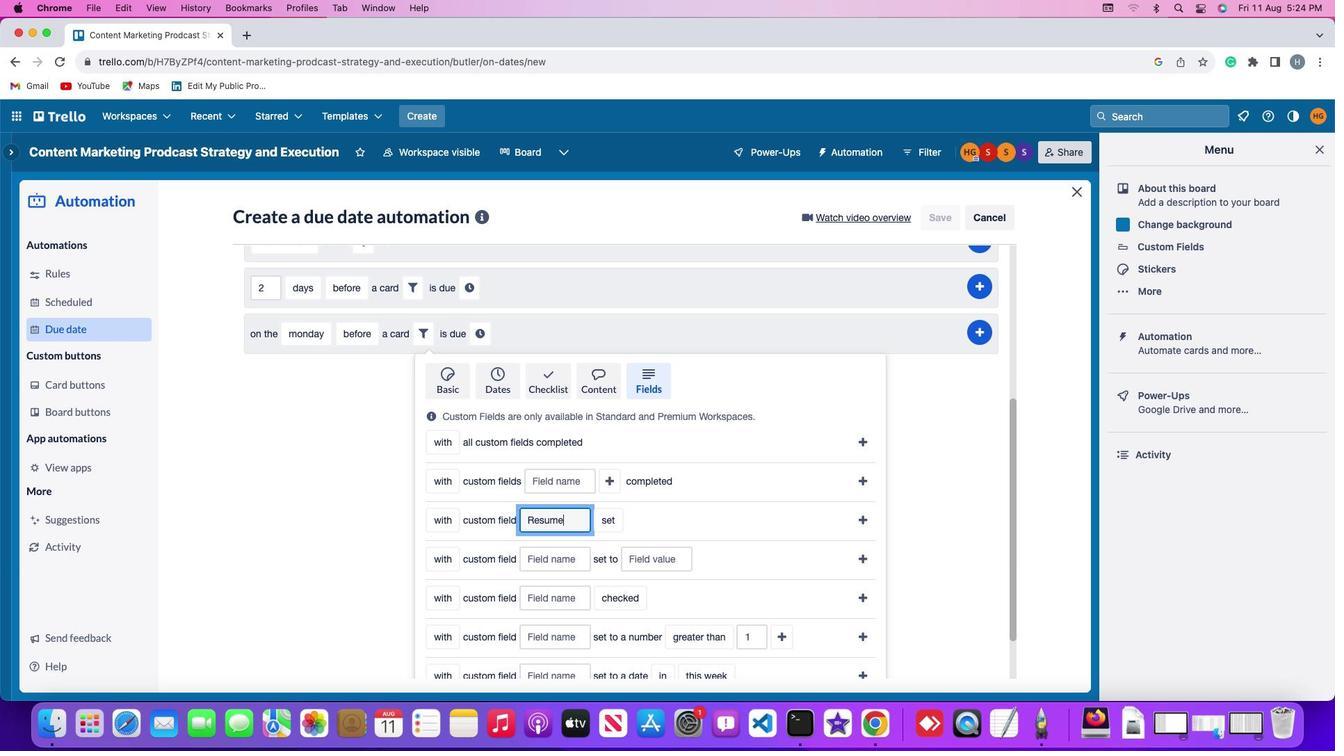 
Action: Mouse moved to (602, 514)
Screenshot: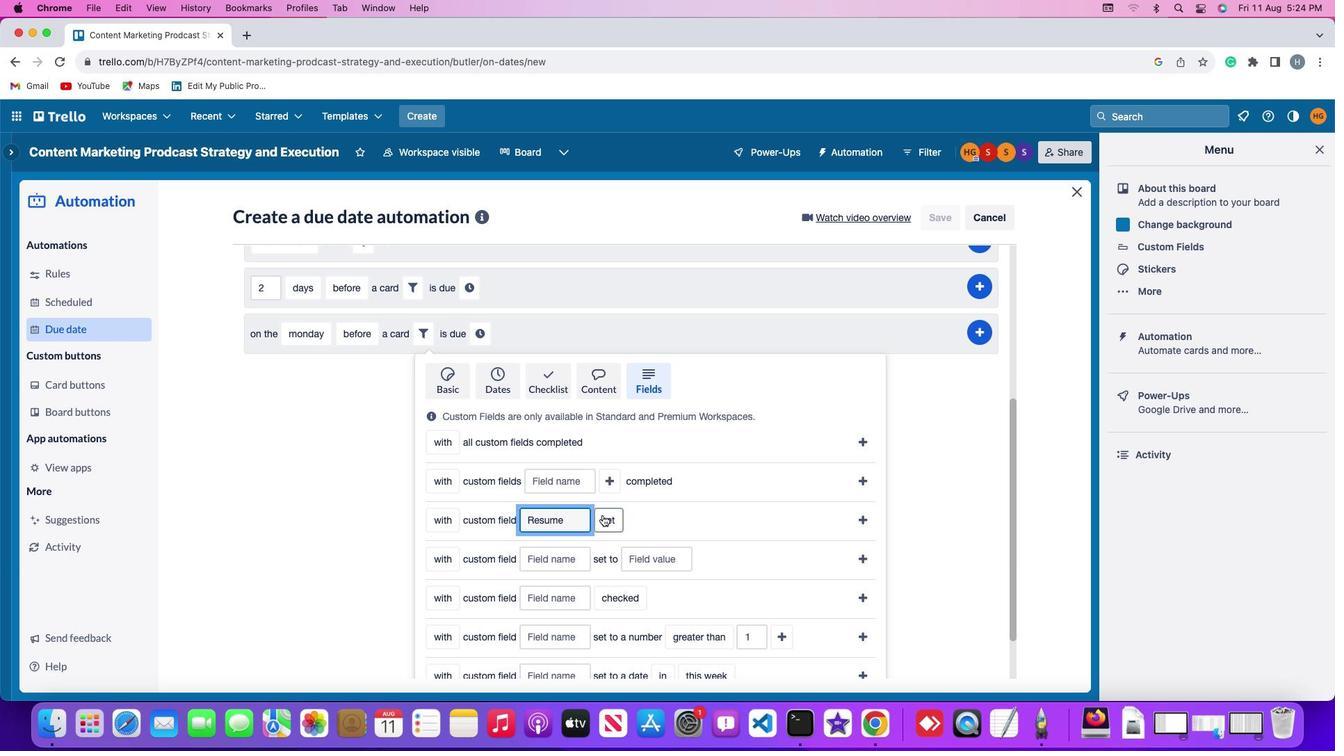 
Action: Mouse pressed left at (602, 514)
Screenshot: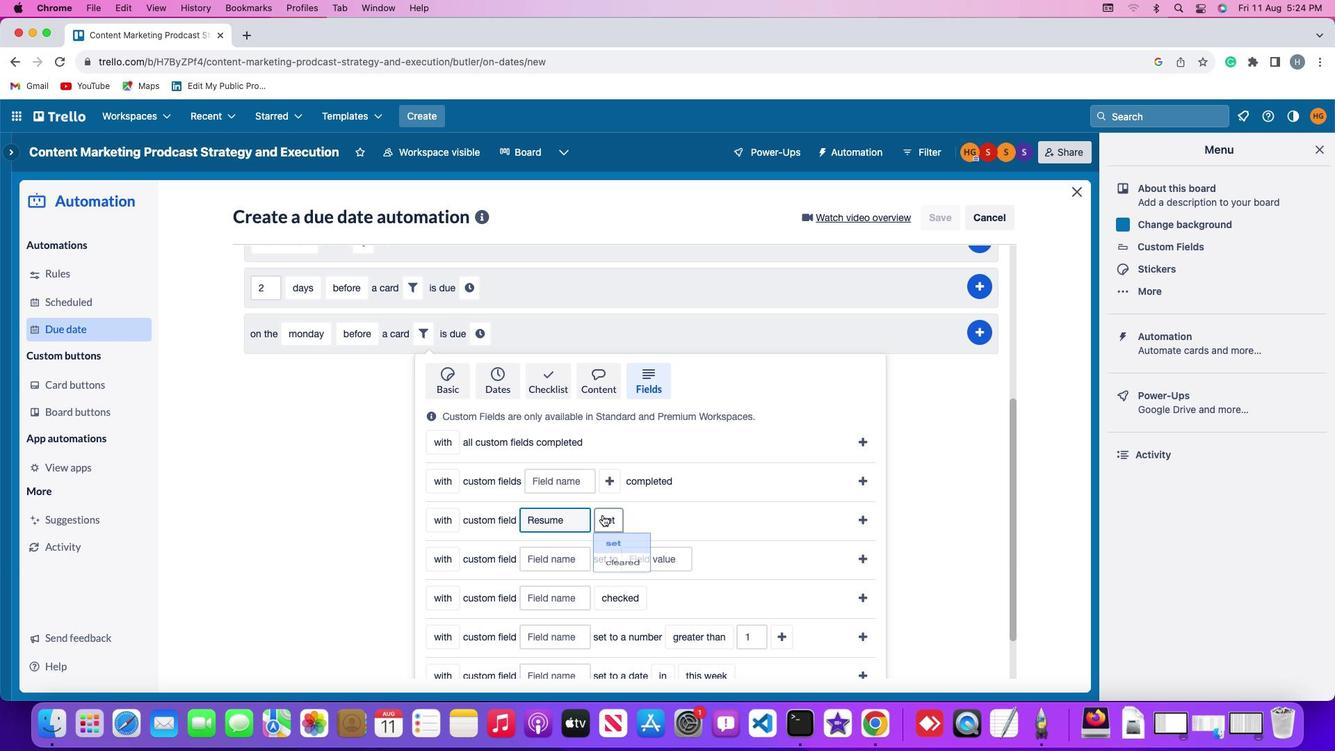 
Action: Mouse moved to (623, 575)
Screenshot: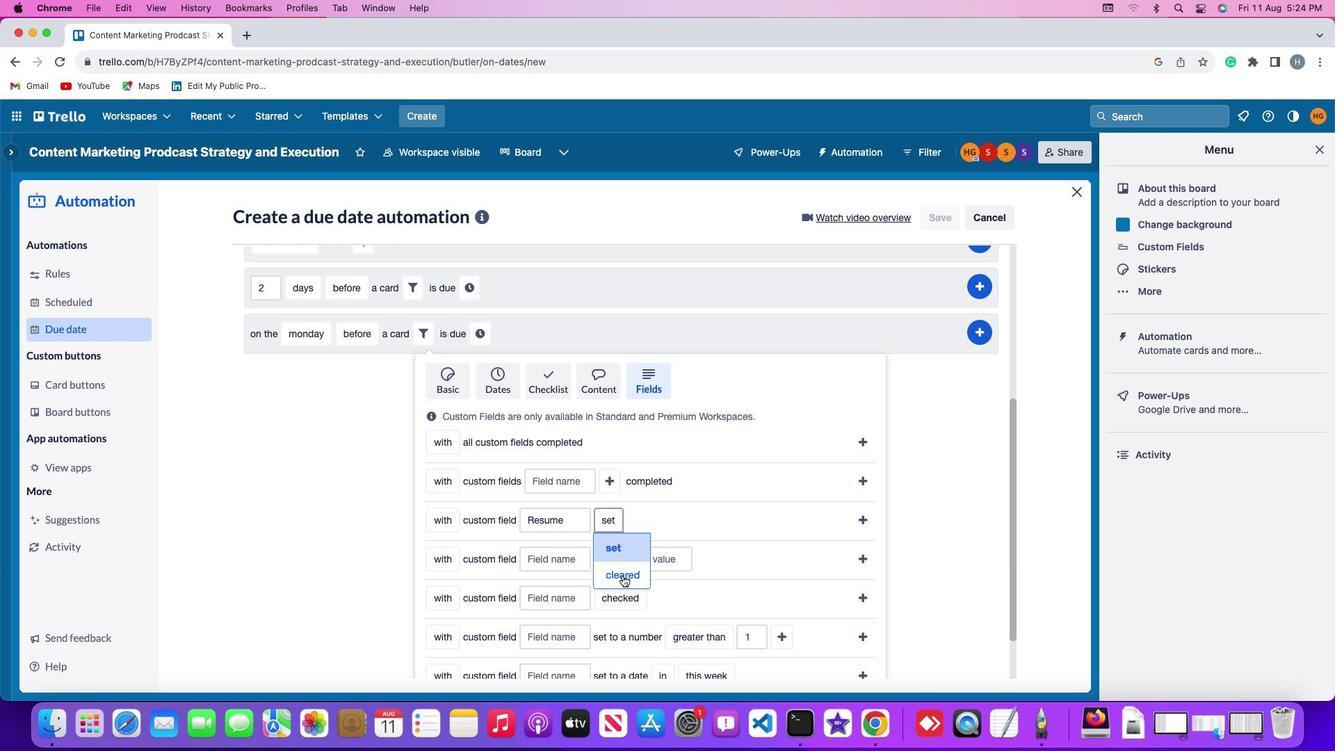 
Action: Mouse pressed left at (623, 575)
Screenshot: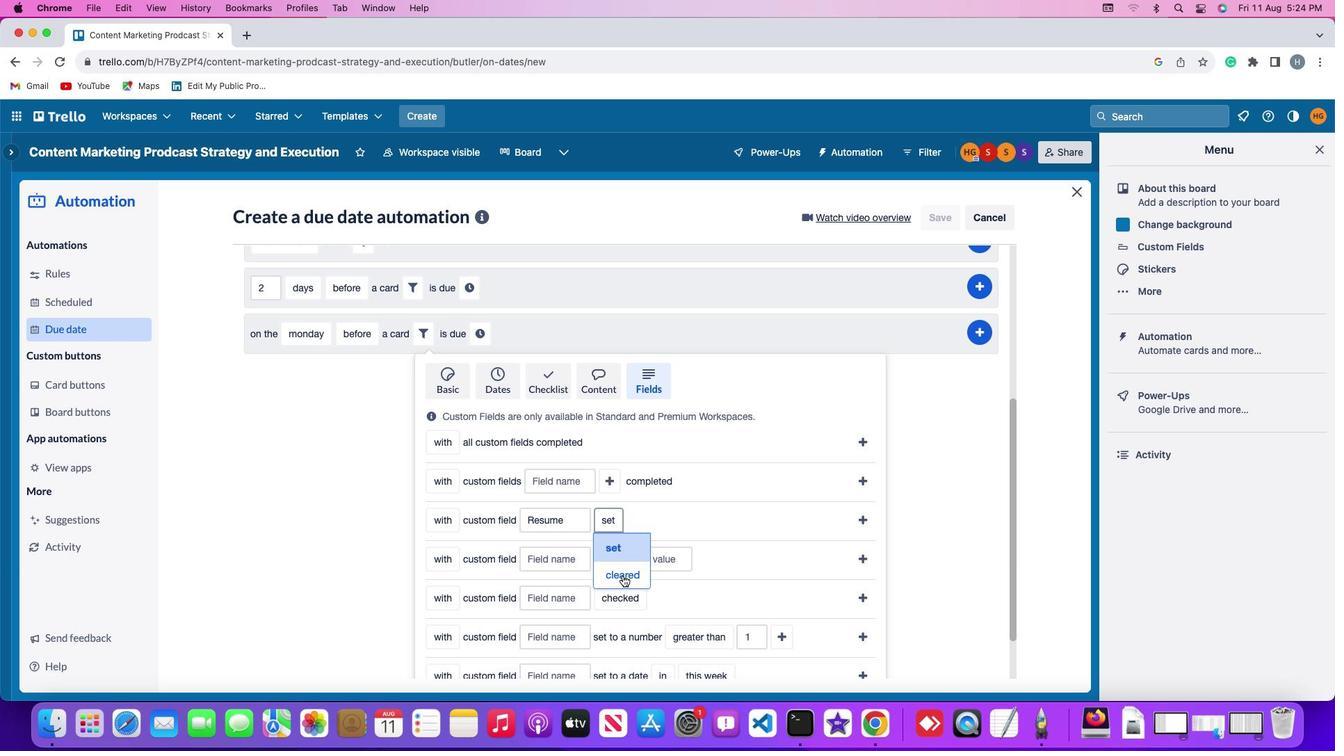 
Action: Mouse moved to (863, 518)
Screenshot: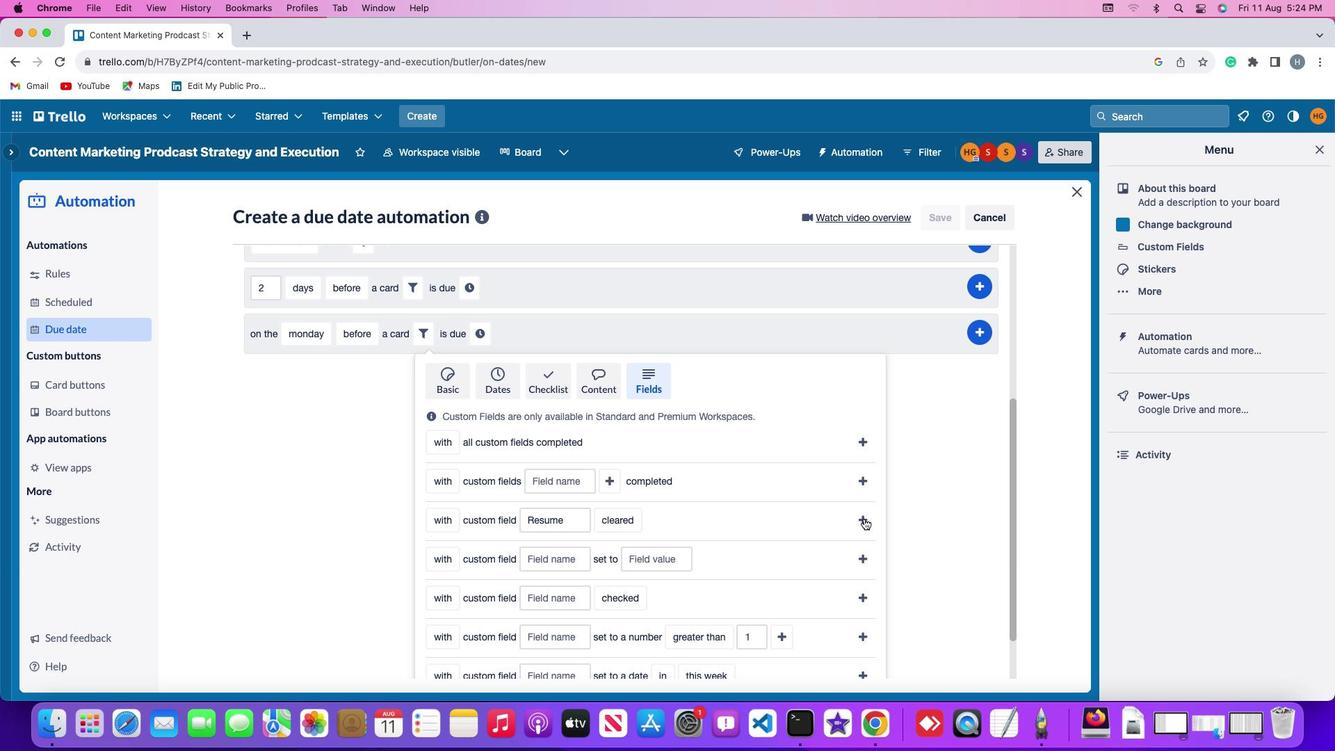 
Action: Mouse pressed left at (863, 518)
Screenshot: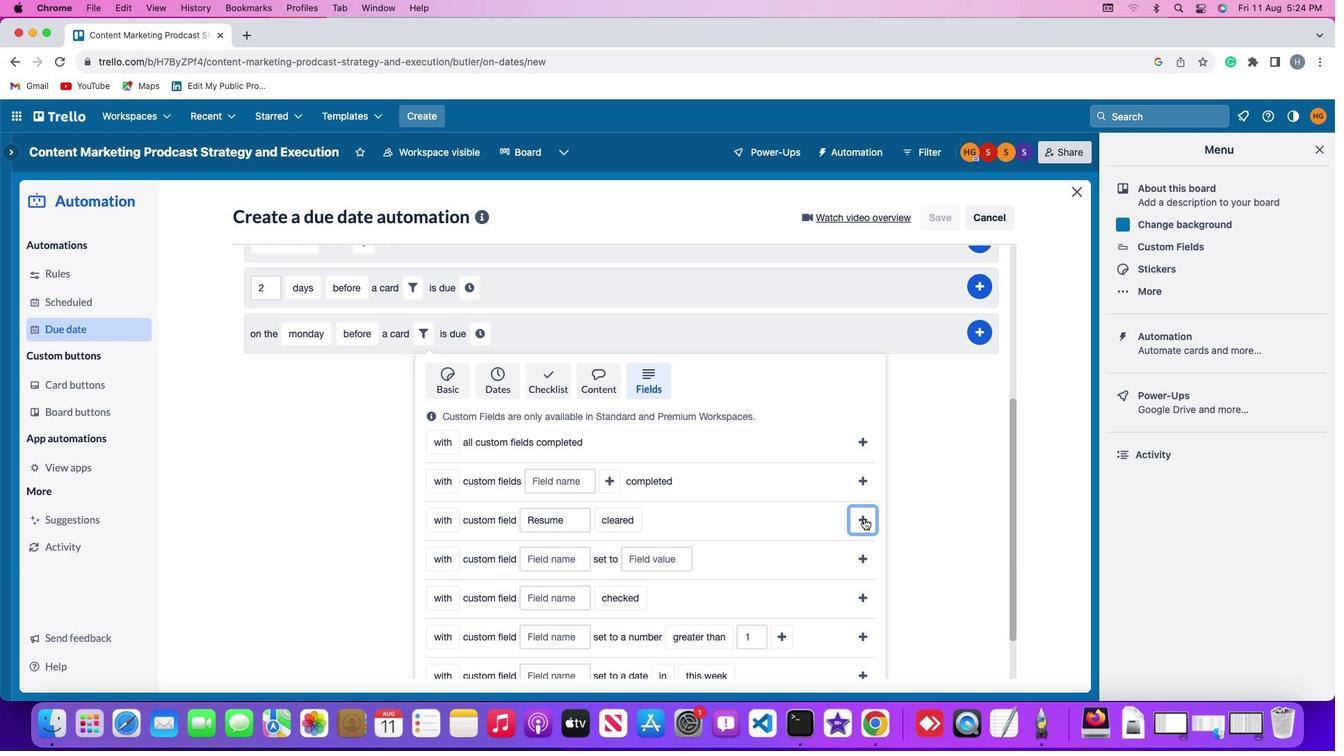 
Action: Mouse moved to (673, 602)
Screenshot: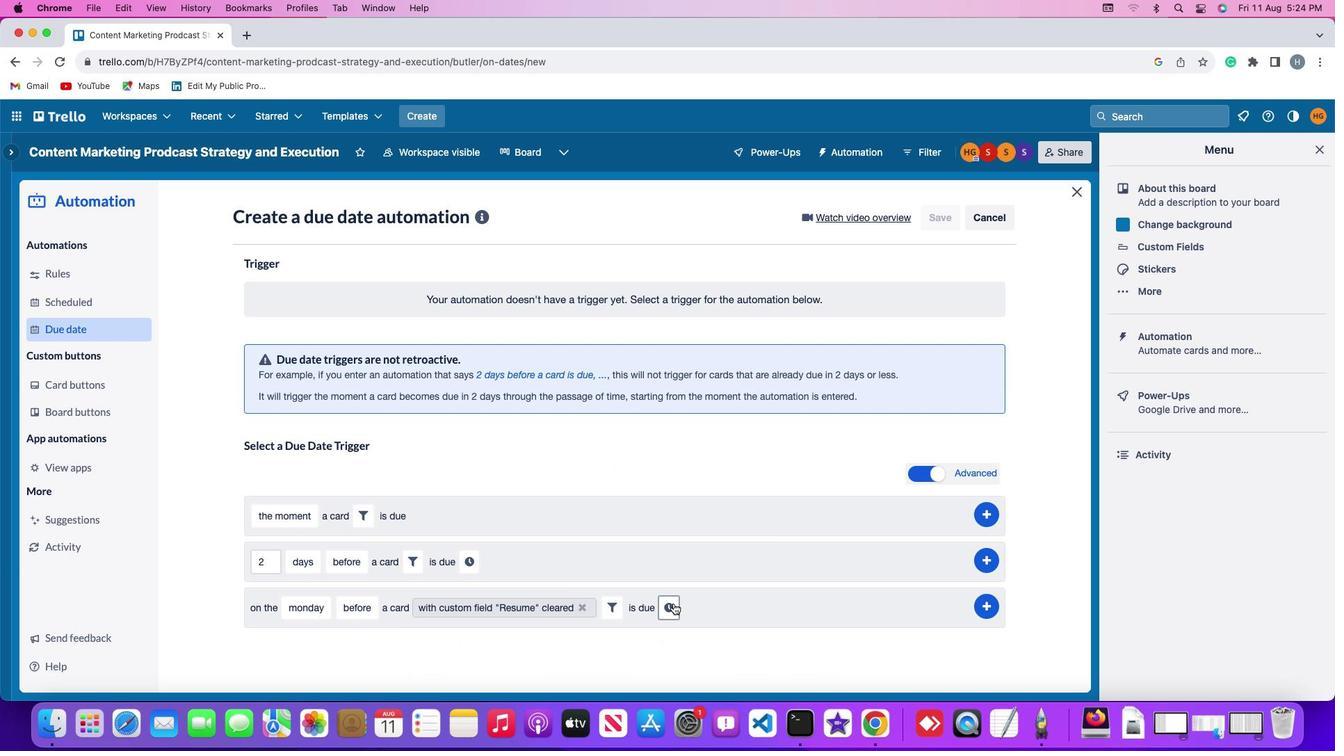 
Action: Mouse pressed left at (673, 602)
Screenshot: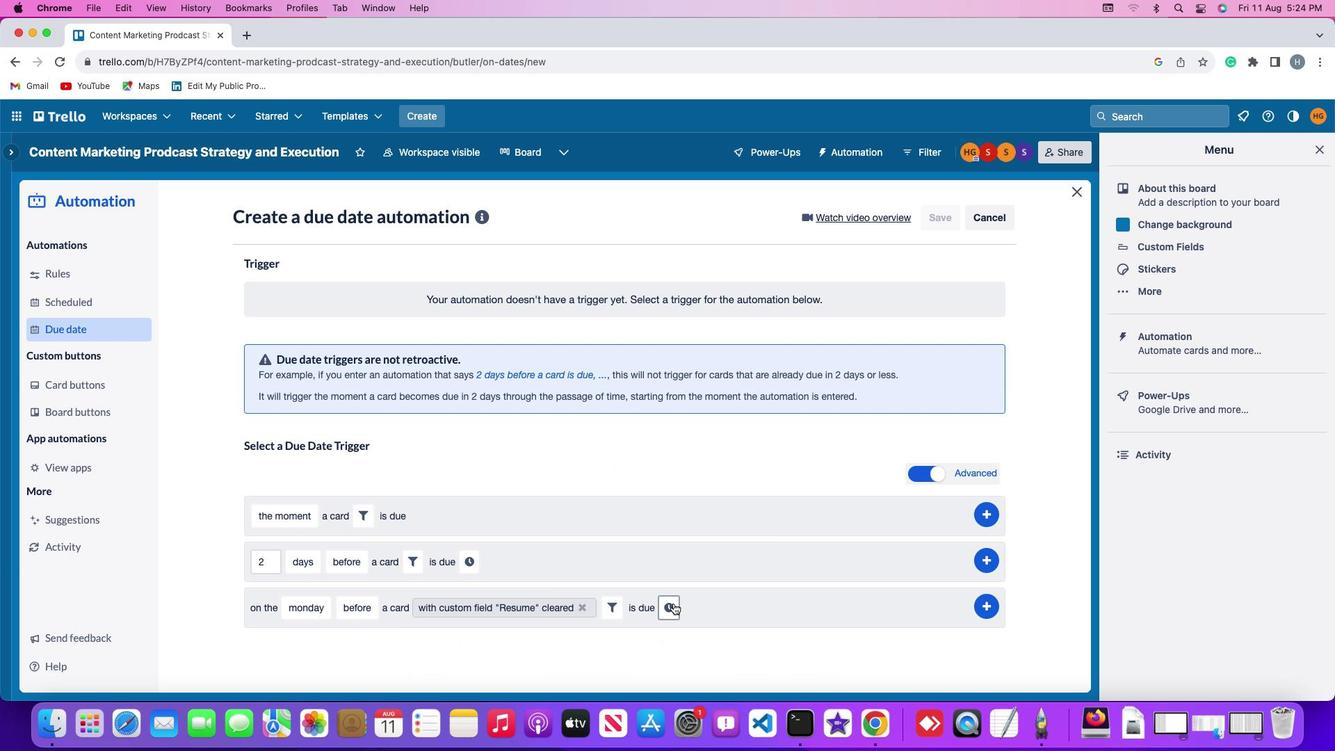 
Action: Mouse moved to (698, 607)
Screenshot: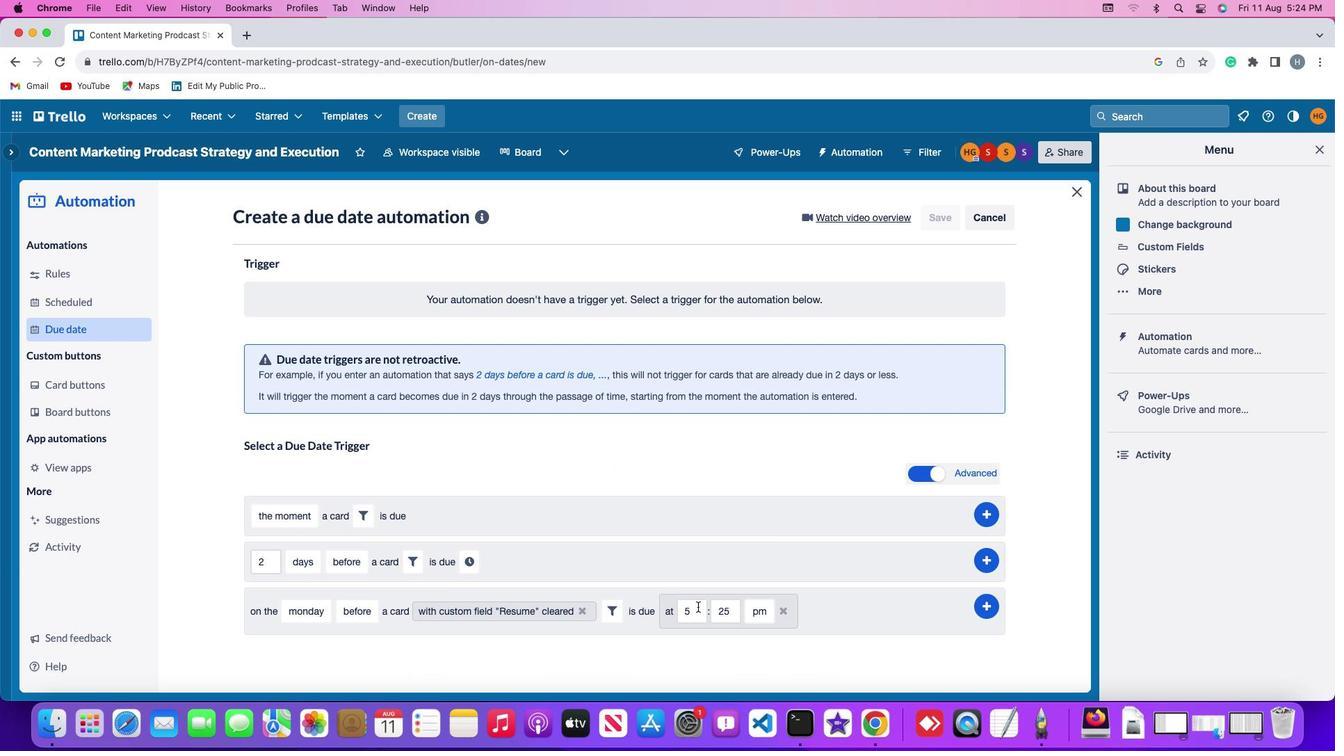 
Action: Mouse pressed left at (698, 607)
Screenshot: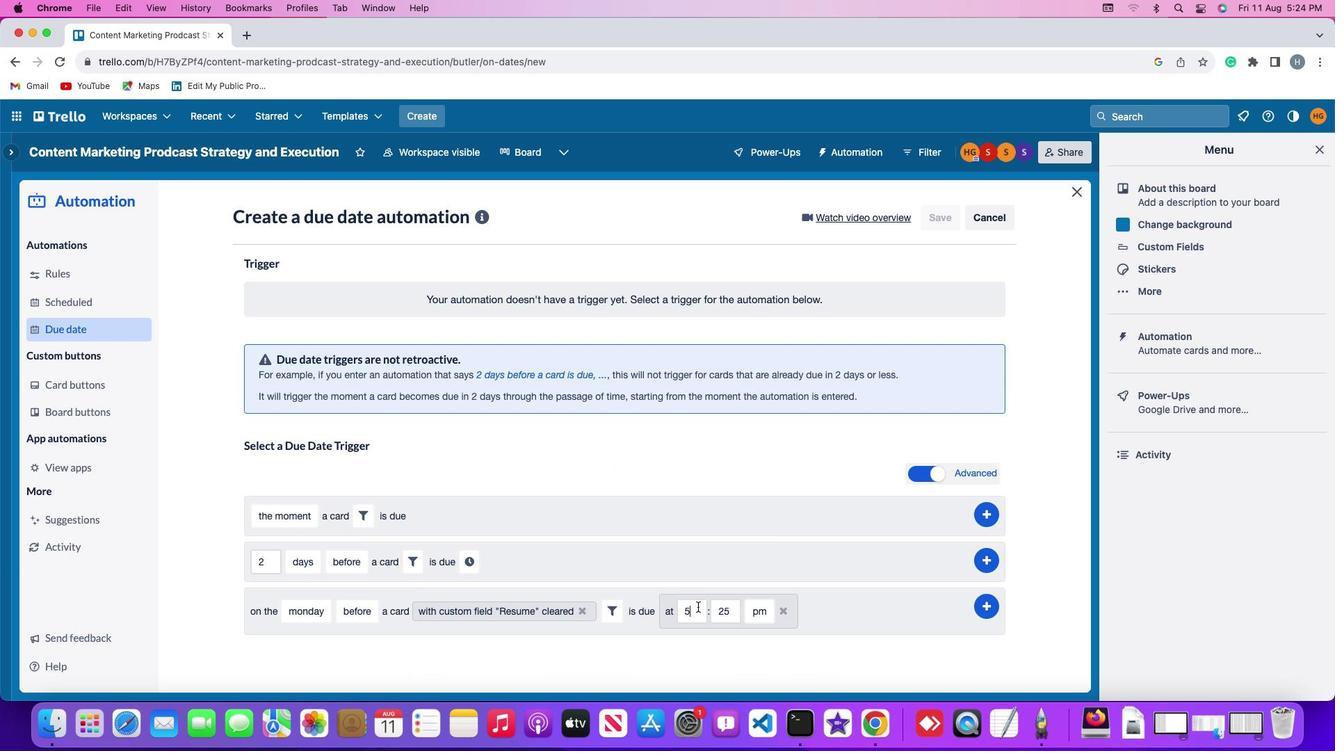 
Action: Mouse moved to (698, 606)
Screenshot: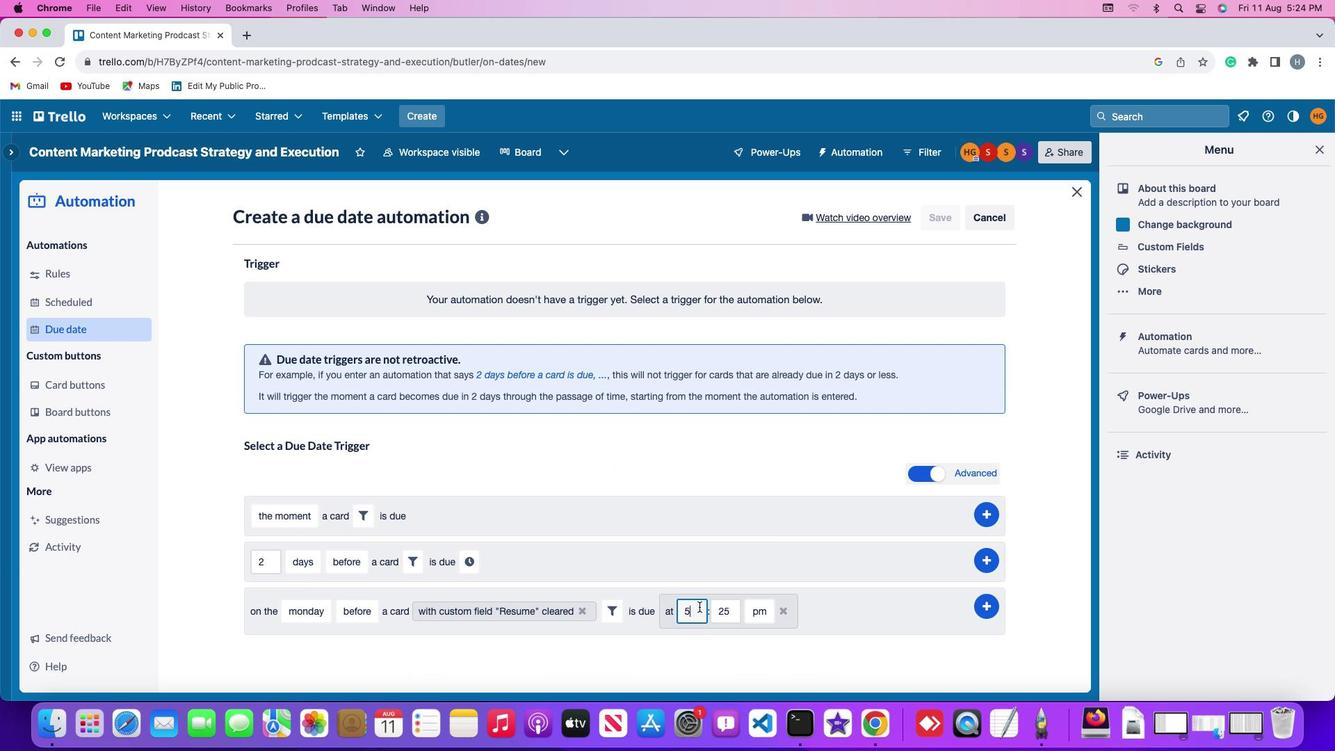 
Action: Key pressed Key.backspace'1''1'
Screenshot: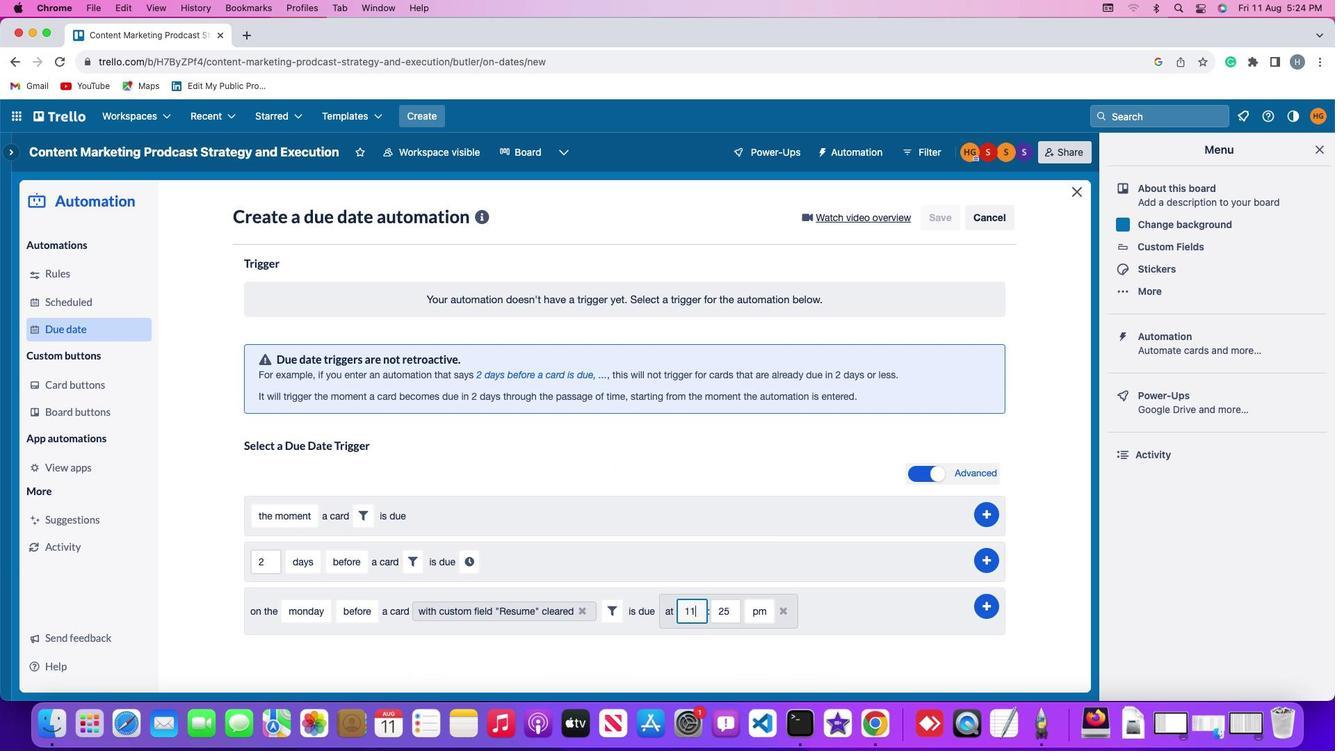 
Action: Mouse moved to (732, 608)
Screenshot: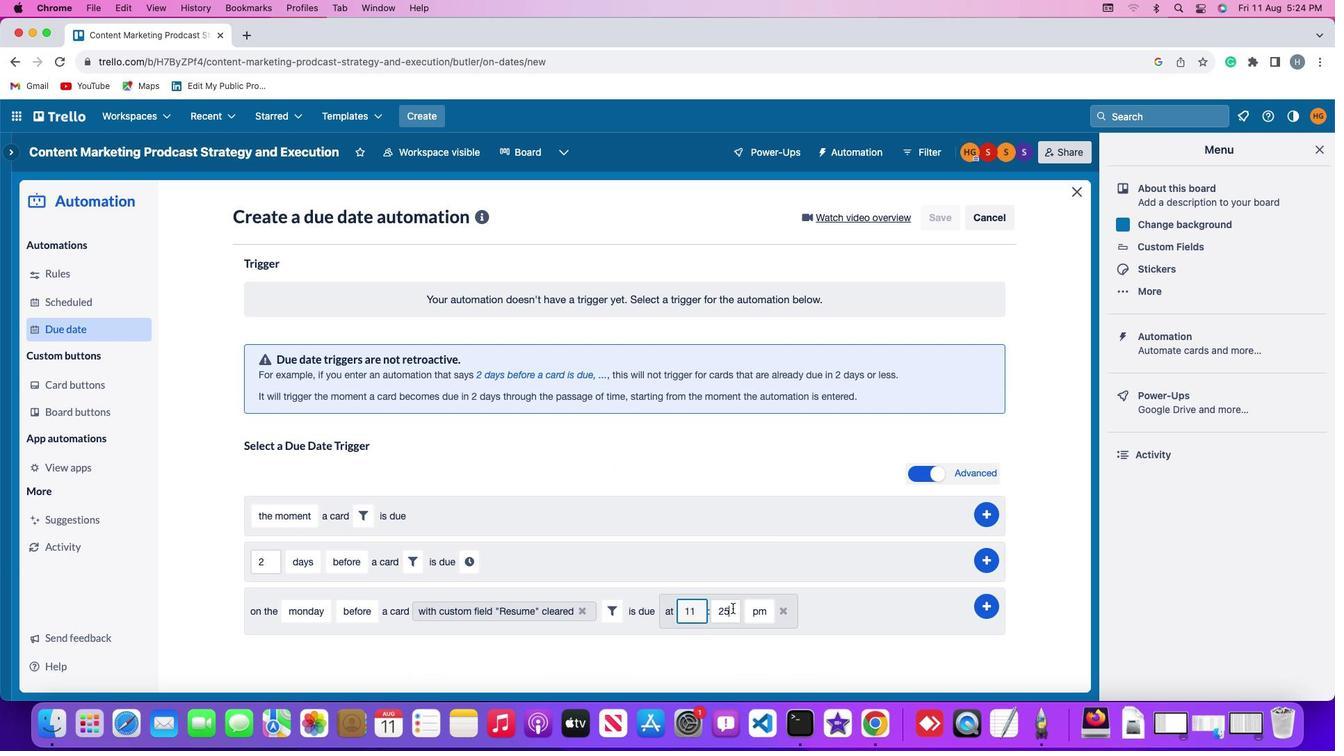 
Action: Mouse pressed left at (732, 608)
Screenshot: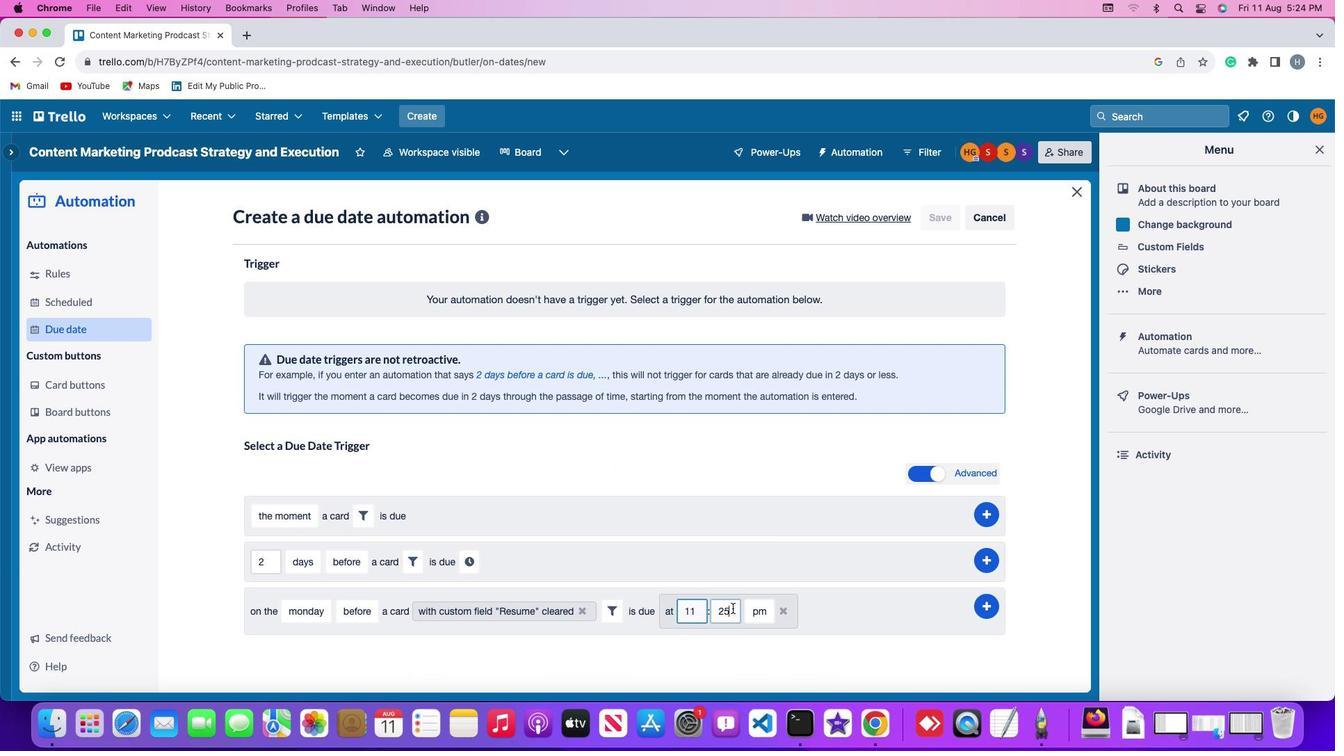 
Action: Key pressed Key.backspaceKey.backspace'0''0'
Screenshot: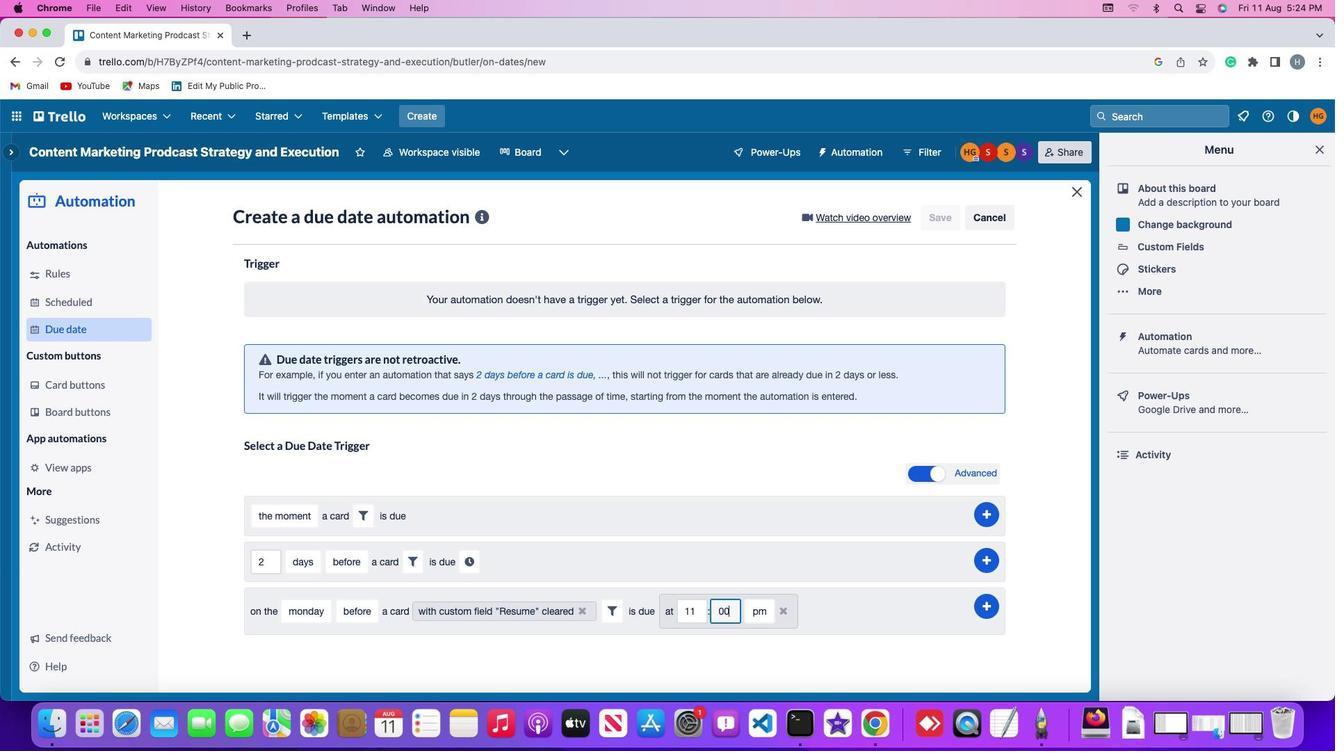 
Action: Mouse moved to (754, 609)
Screenshot: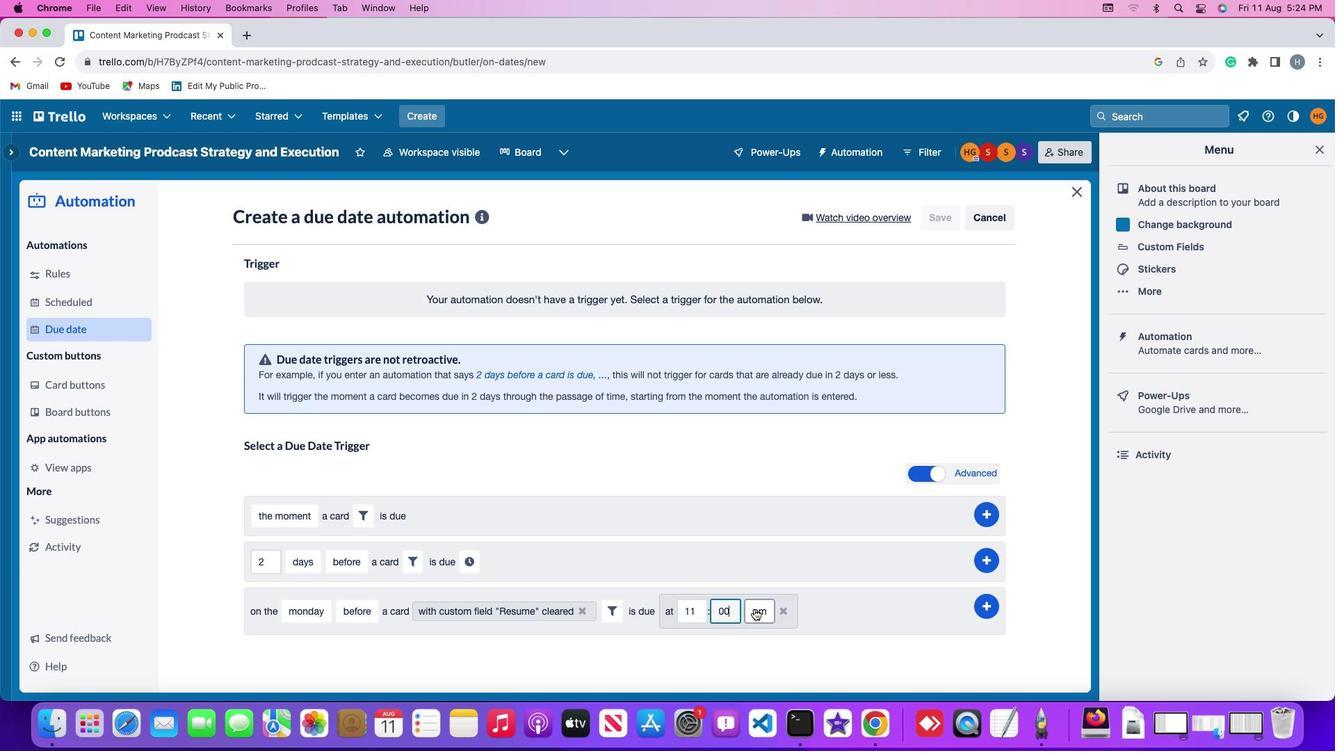 
Action: Mouse pressed left at (754, 609)
Screenshot: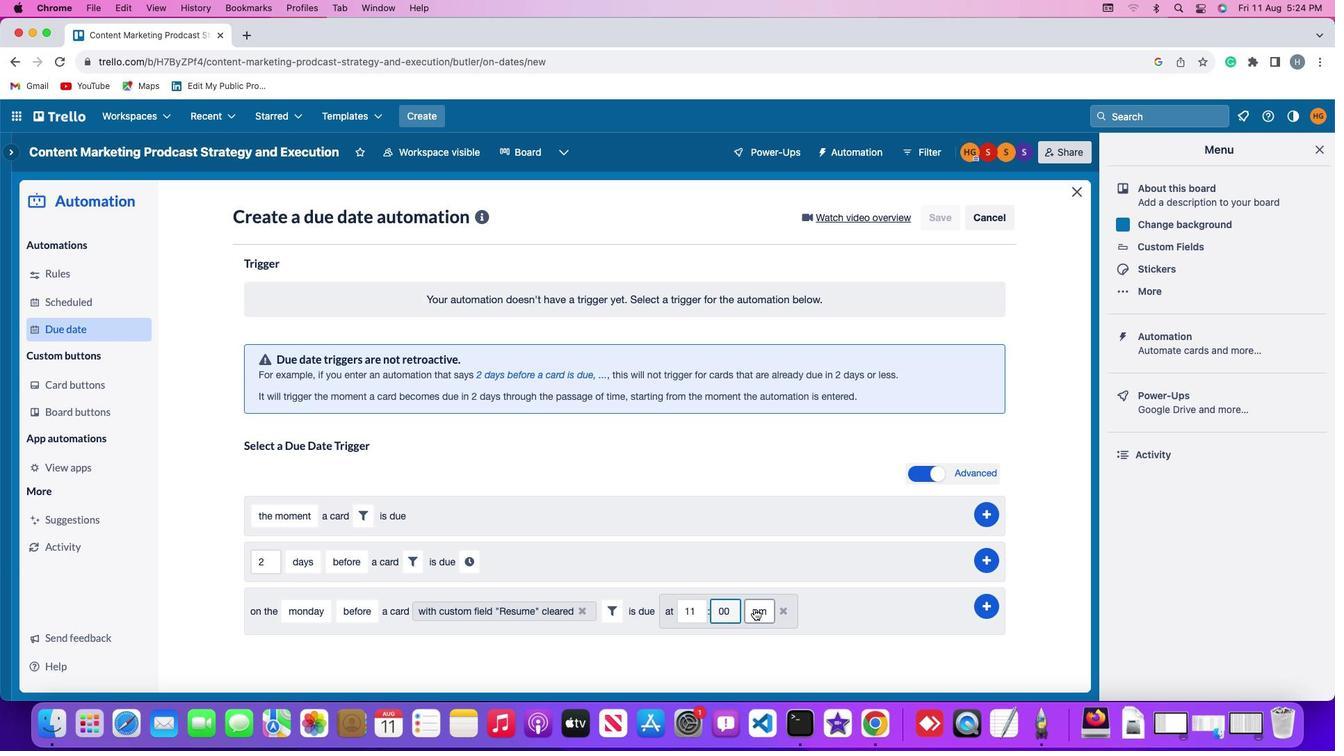 
Action: Mouse moved to (767, 639)
Screenshot: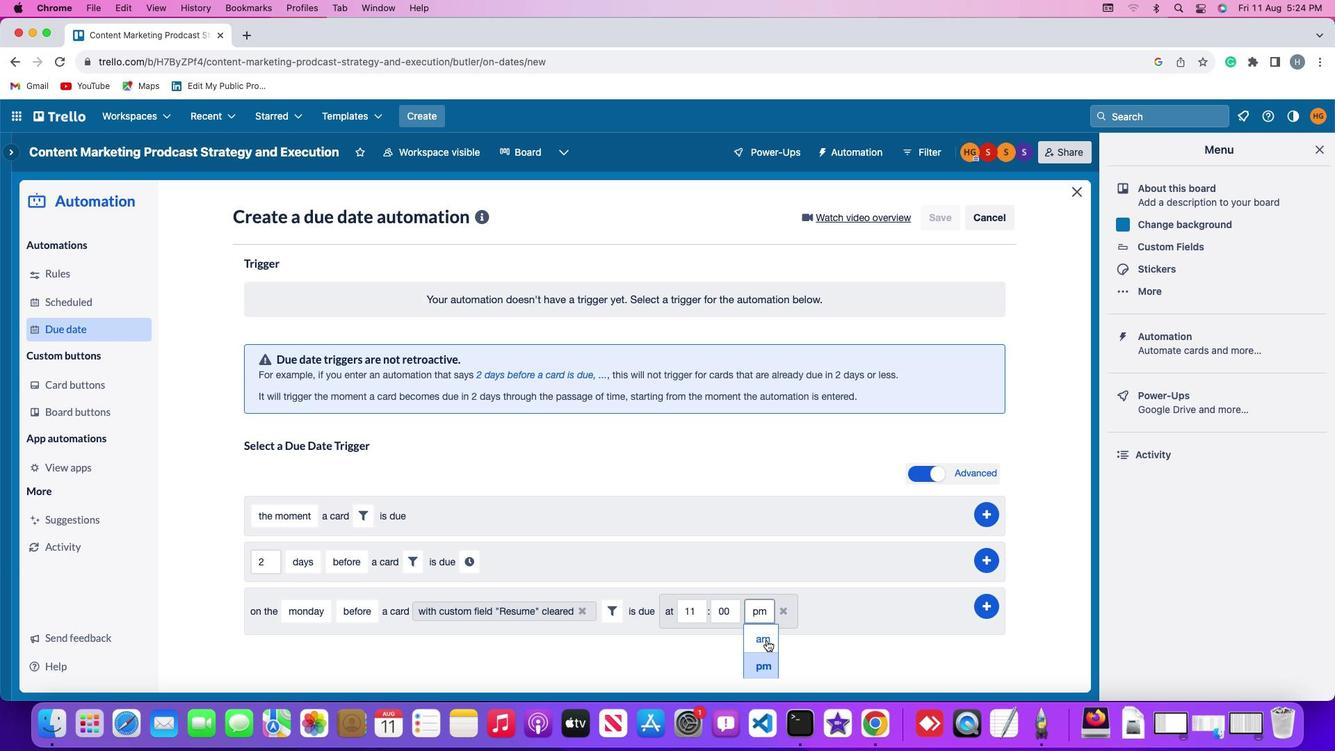 
Action: Mouse pressed left at (767, 639)
Screenshot: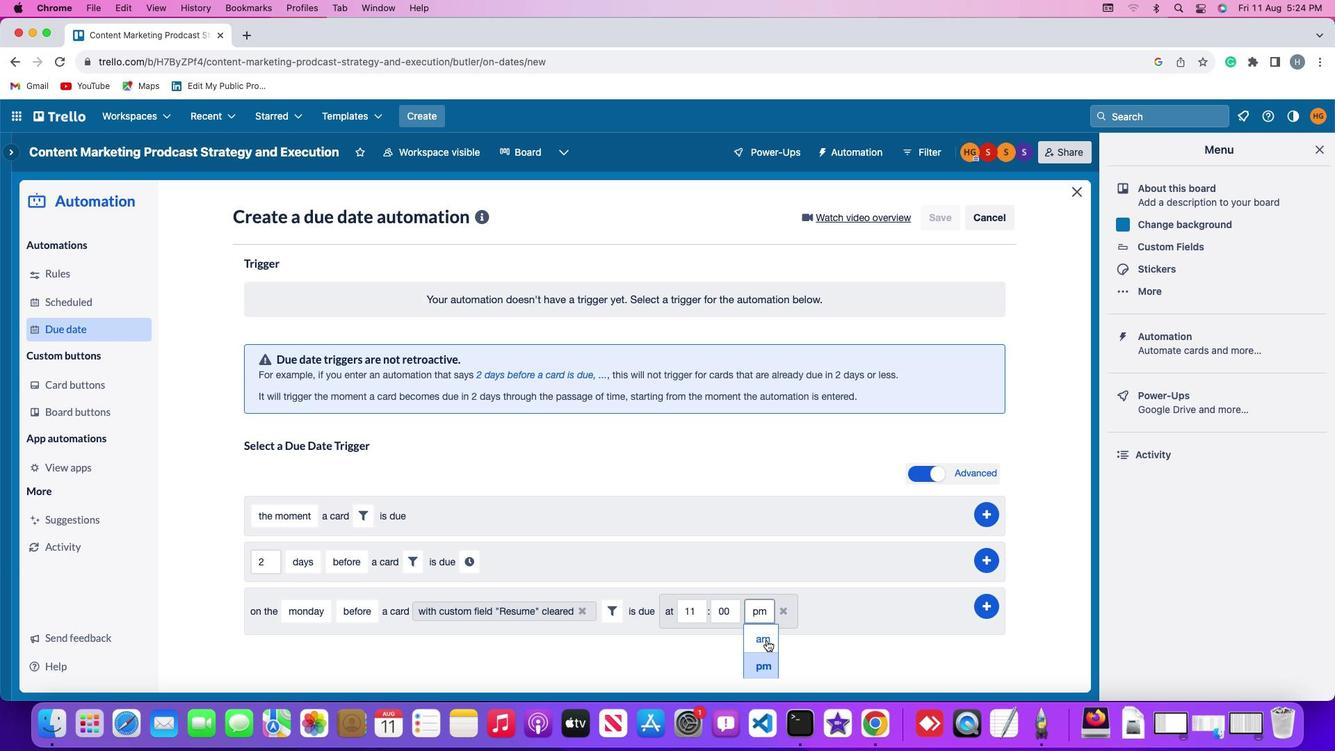 
Action: Mouse moved to (982, 602)
Screenshot: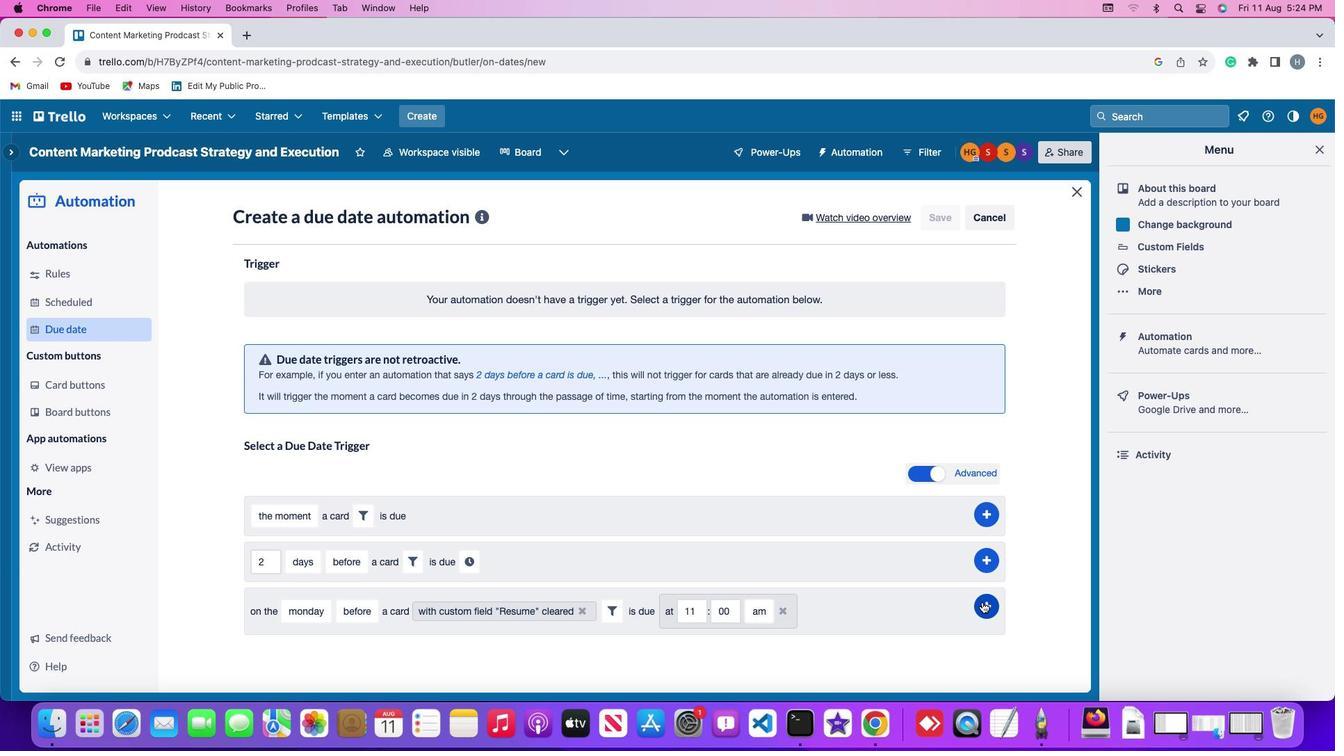 
Action: Mouse pressed left at (982, 602)
Screenshot: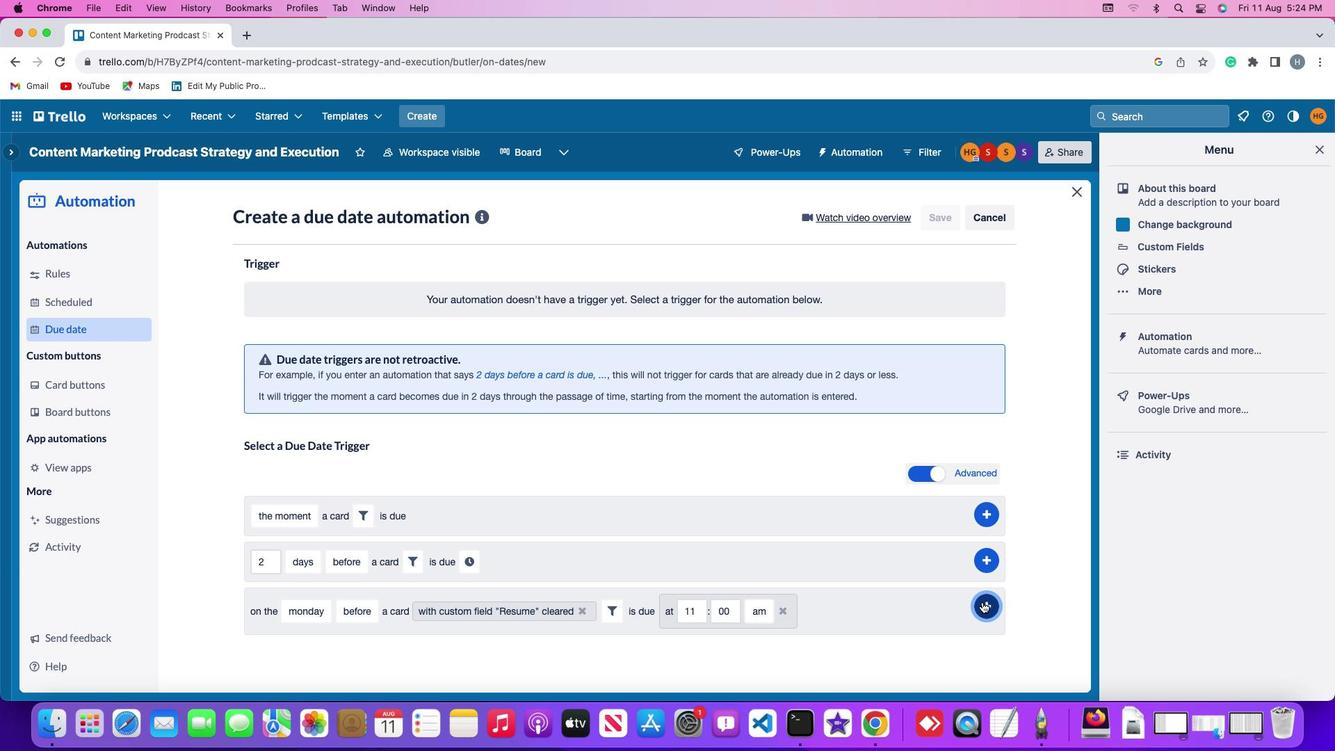 
Action: Mouse moved to (1043, 465)
Screenshot: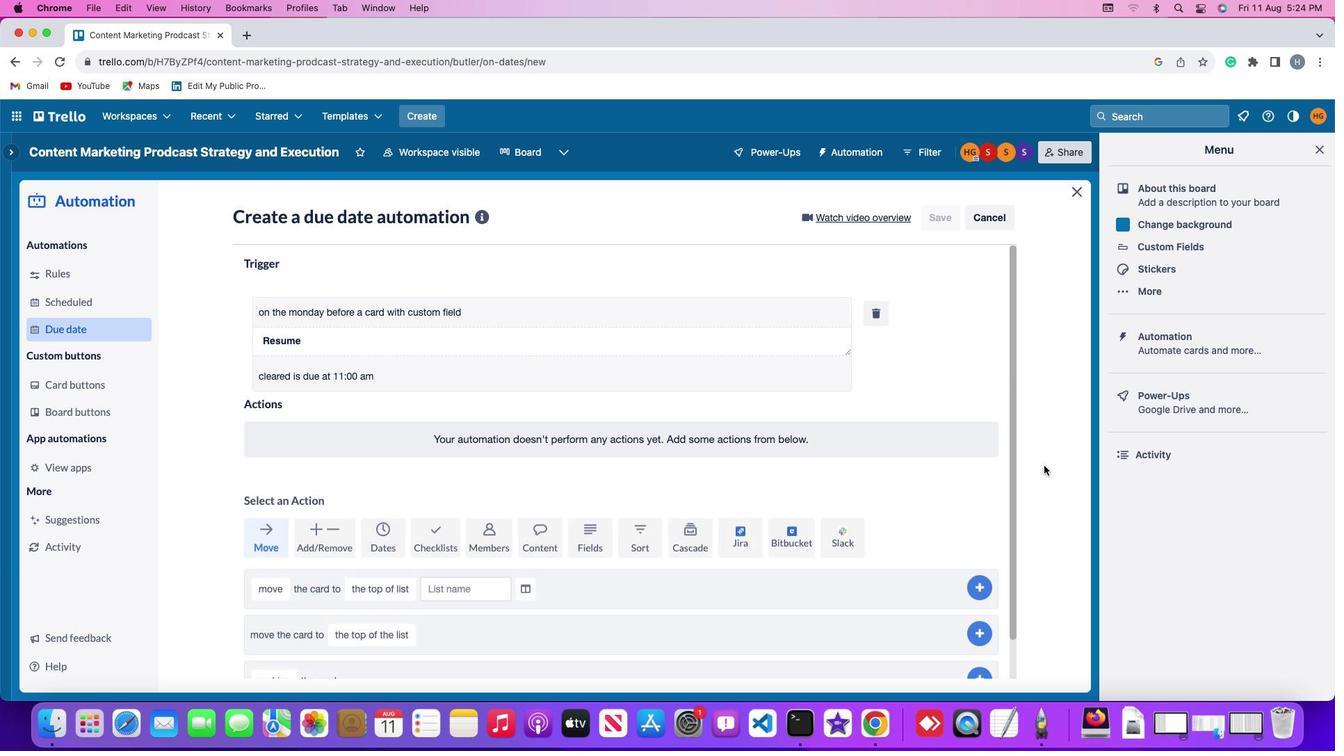 
